 Task: Search one way flight ticket for 3 adults, 3 children in premium economy from Fort Leonard Wood/waynesville: Waynesville-st. Robert Regional Airport (forney Field) to Springfield: Abraham Lincoln Capital Airport on 5-2-2023. Choice of flights is Sun country airlines. Number of bags: 1 carry on bag. Price is upto 74000. Outbound departure time preference is 20:00.
Action: Mouse moved to (299, 252)
Screenshot: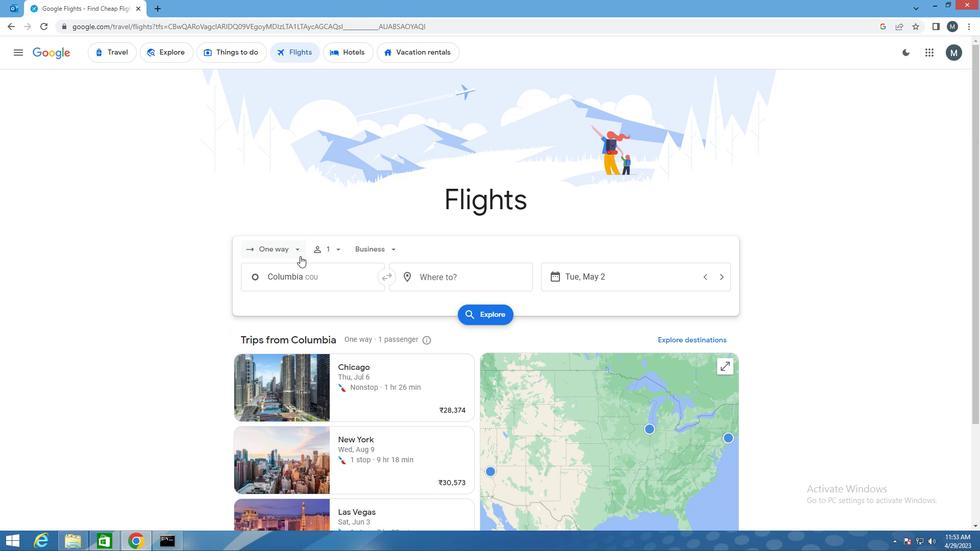 
Action: Mouse pressed left at (299, 252)
Screenshot: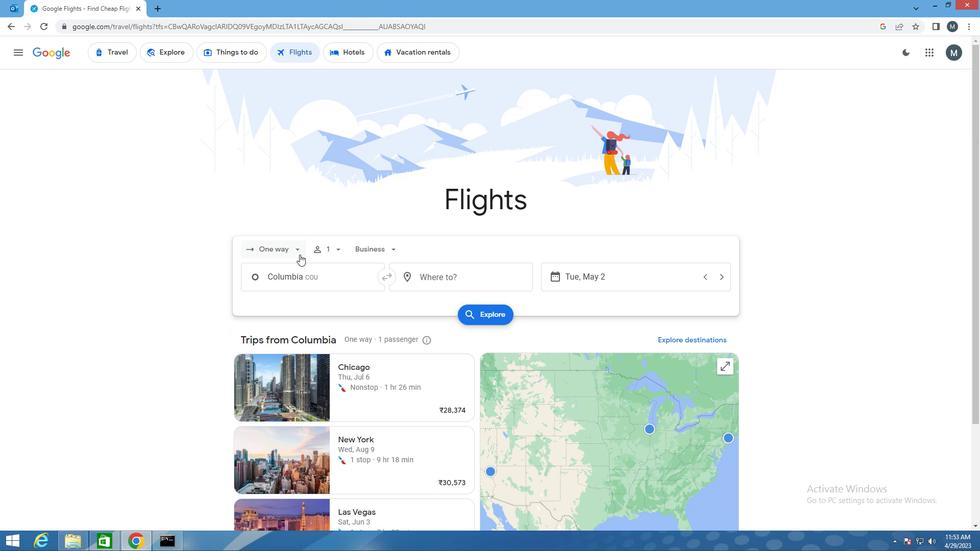
Action: Mouse moved to (299, 292)
Screenshot: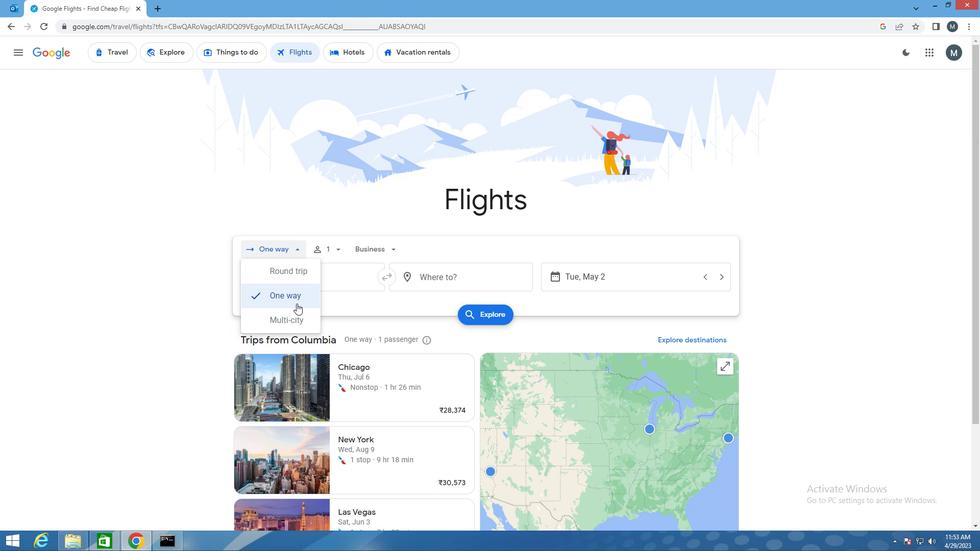 
Action: Mouse pressed left at (299, 292)
Screenshot: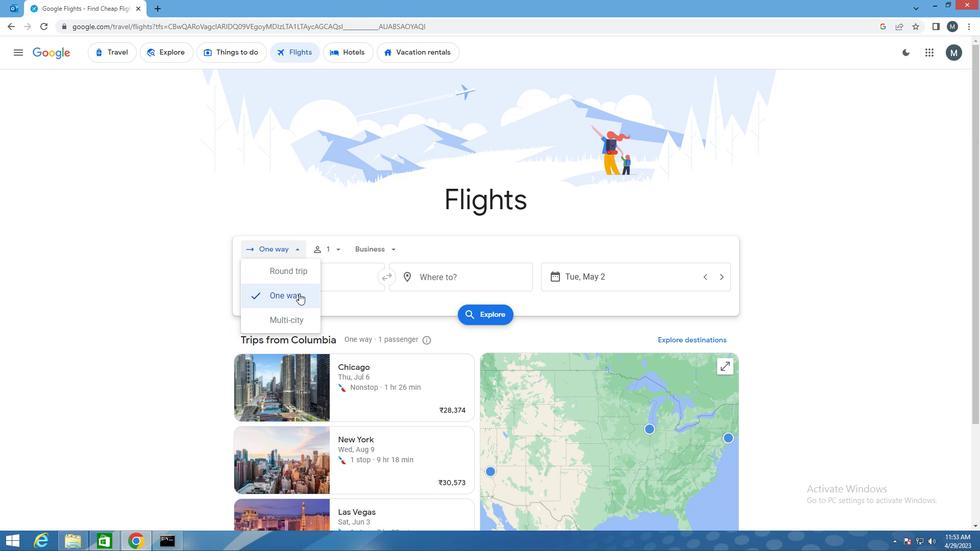 
Action: Mouse moved to (328, 254)
Screenshot: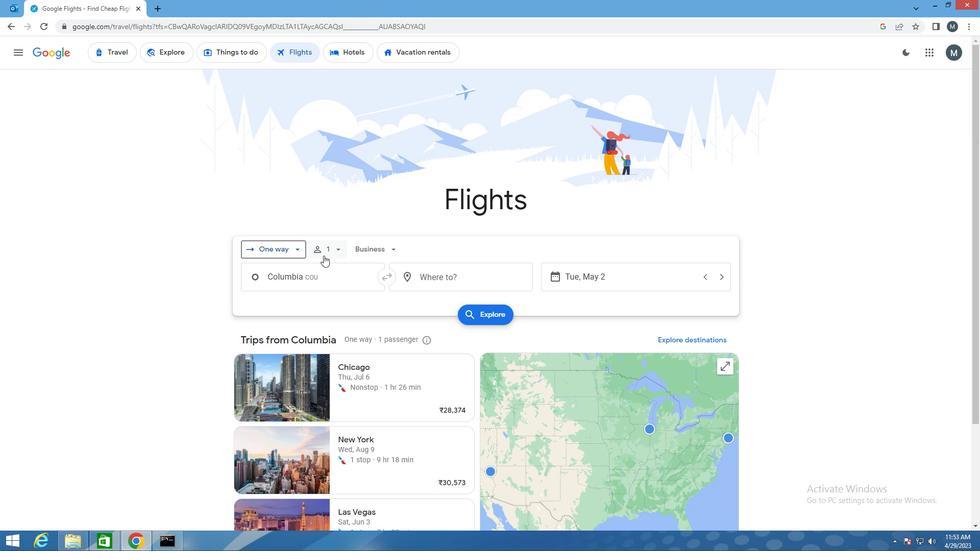 
Action: Mouse pressed left at (328, 254)
Screenshot: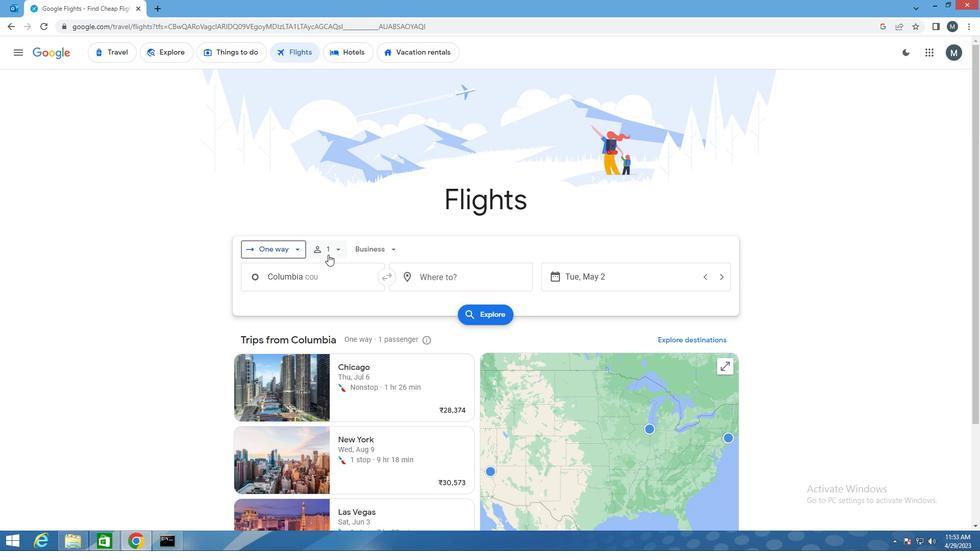 
Action: Mouse moved to (416, 274)
Screenshot: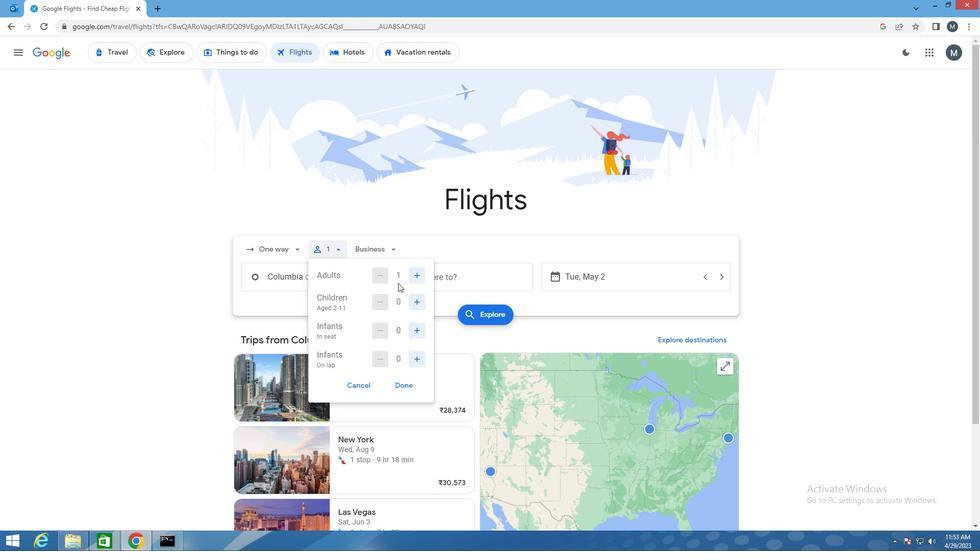 
Action: Mouse pressed left at (416, 274)
Screenshot: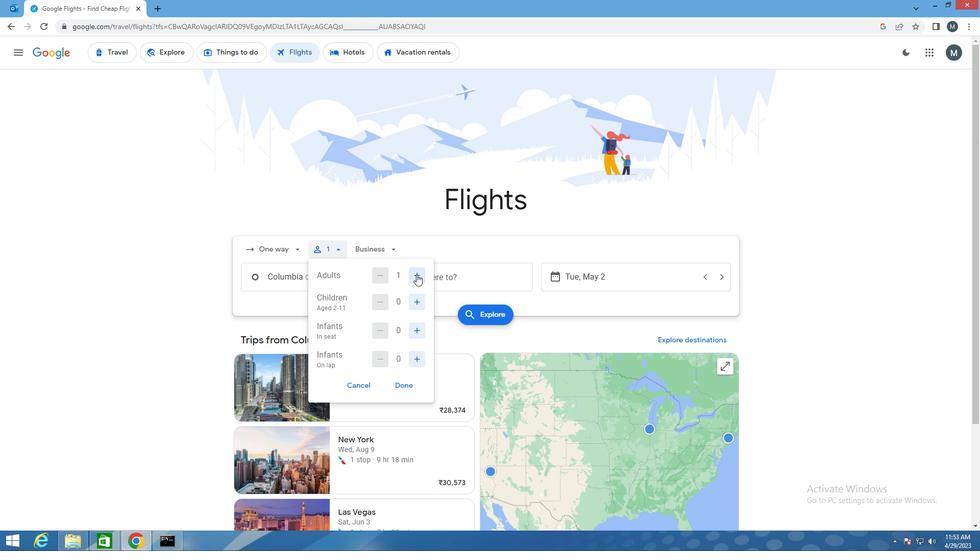 
Action: Mouse pressed left at (416, 274)
Screenshot: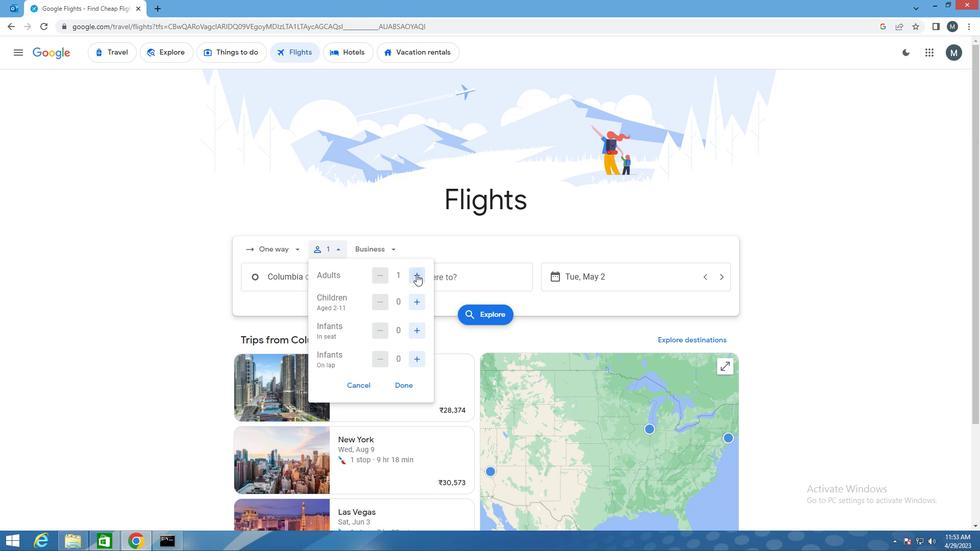 
Action: Mouse moved to (416, 303)
Screenshot: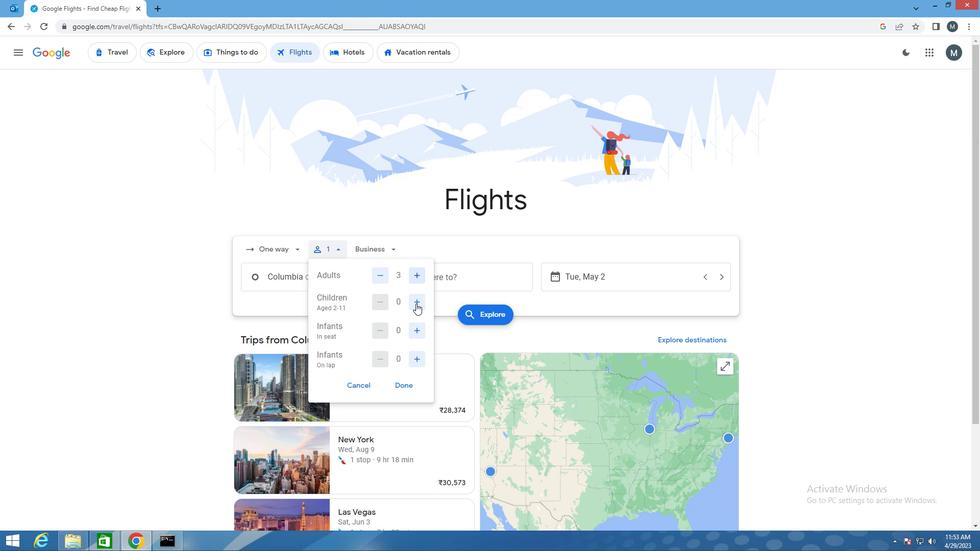 
Action: Mouse pressed left at (416, 303)
Screenshot: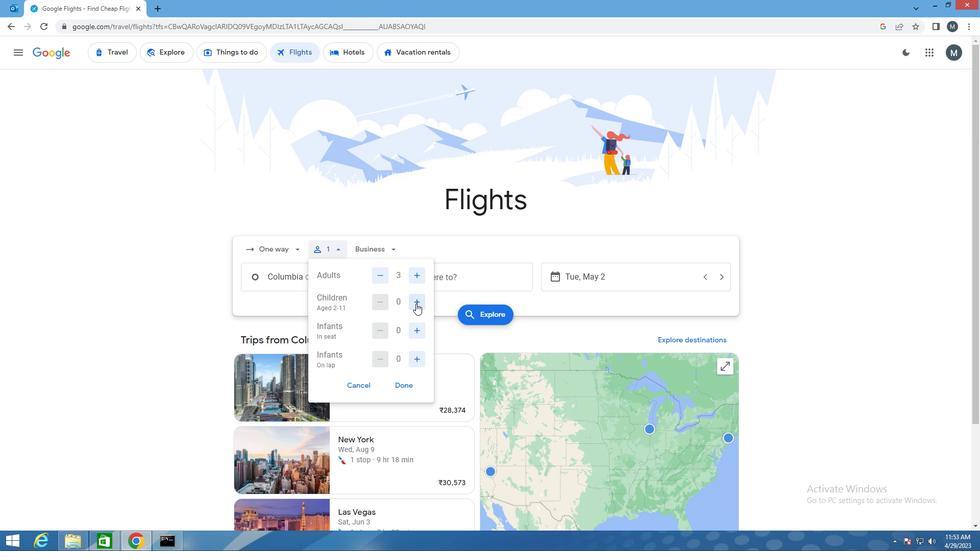
Action: Mouse pressed left at (416, 303)
Screenshot: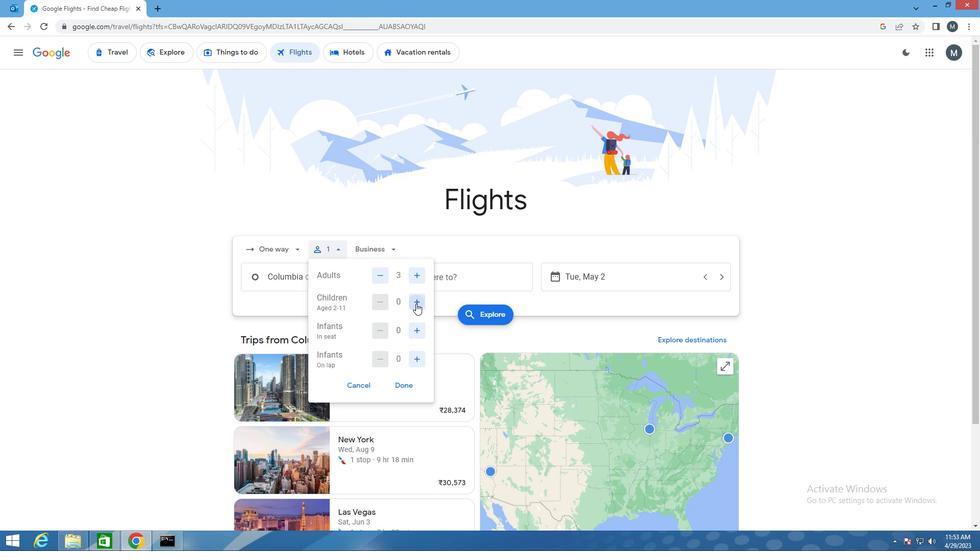 
Action: Mouse pressed left at (416, 303)
Screenshot: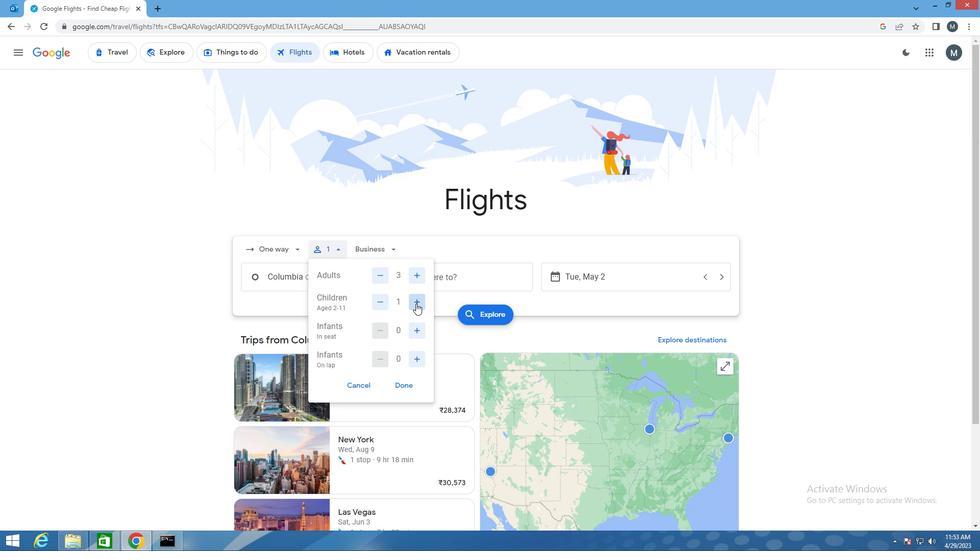 
Action: Mouse moved to (408, 384)
Screenshot: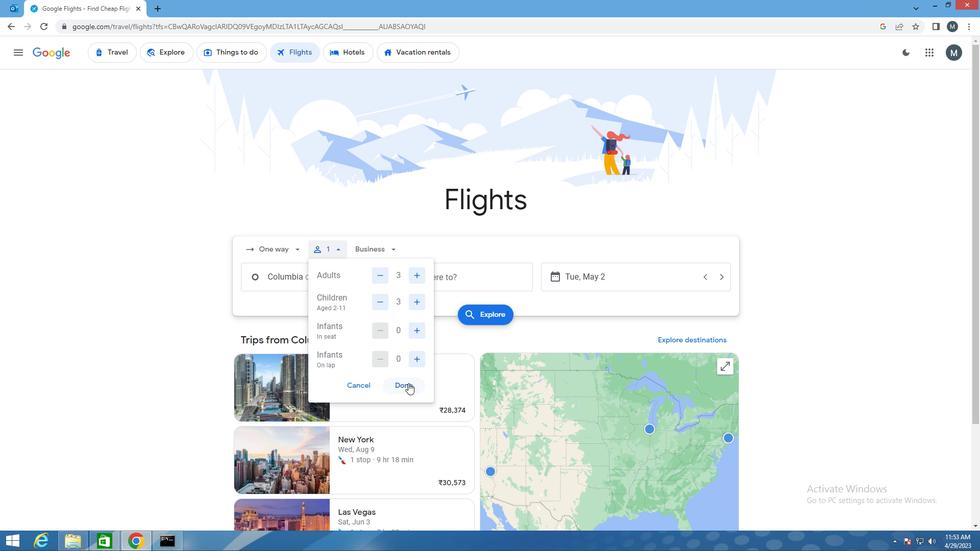 
Action: Mouse pressed left at (408, 384)
Screenshot: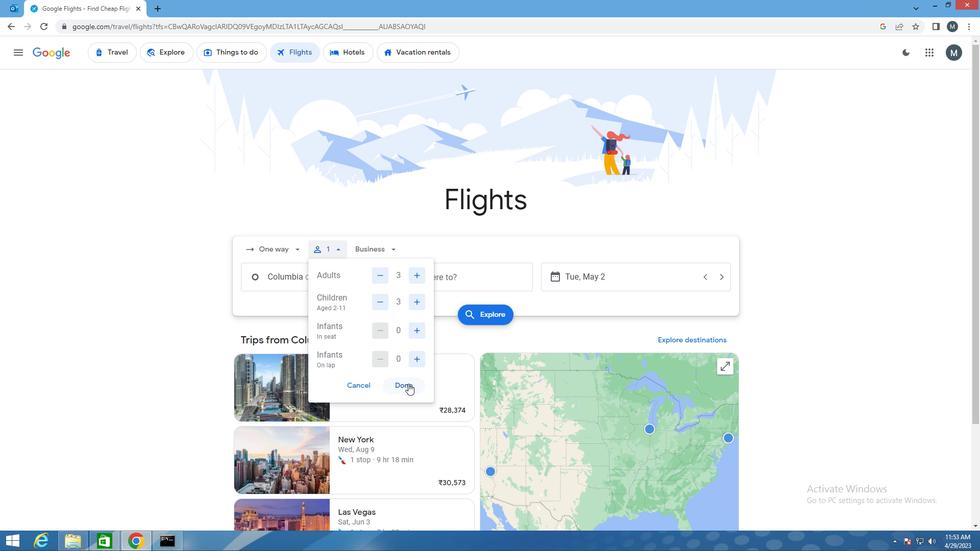 
Action: Mouse moved to (382, 257)
Screenshot: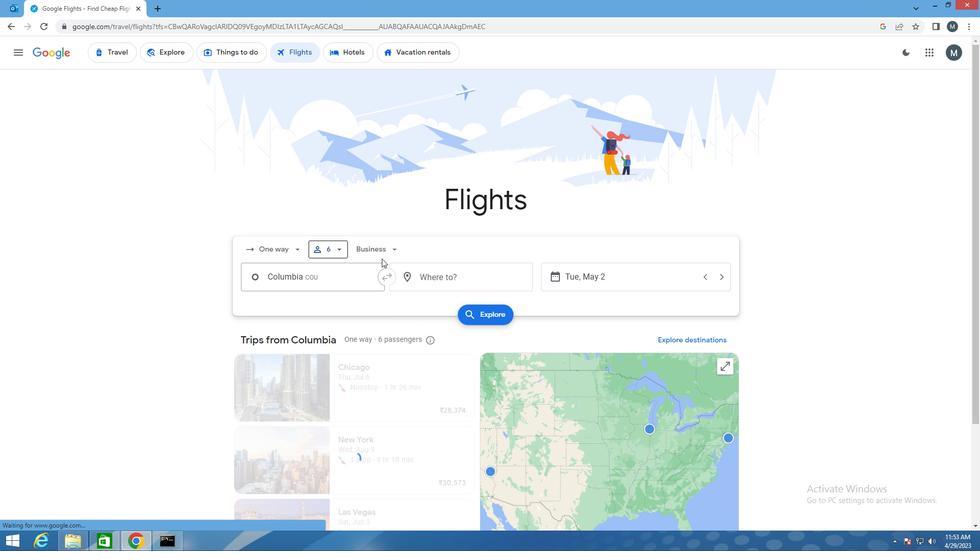 
Action: Mouse pressed left at (382, 257)
Screenshot: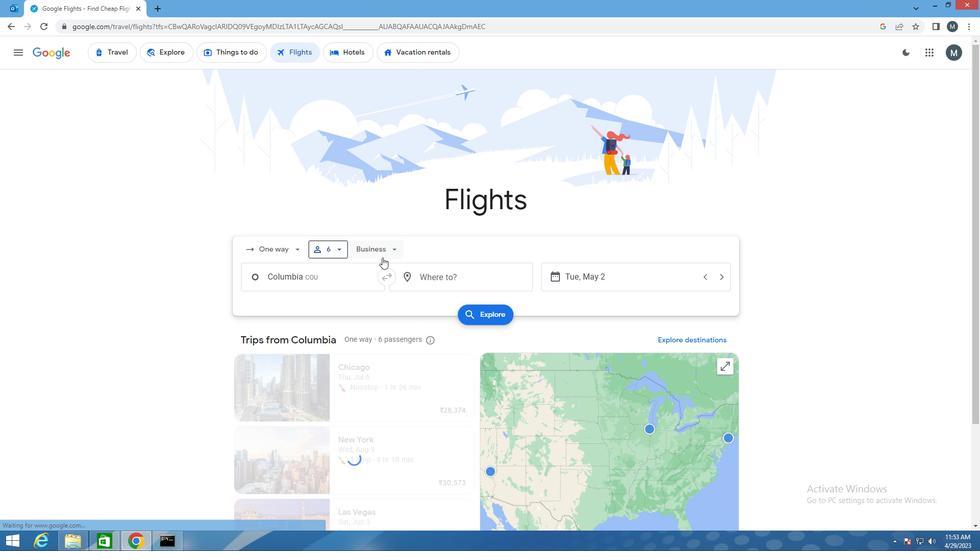 
Action: Mouse moved to (397, 293)
Screenshot: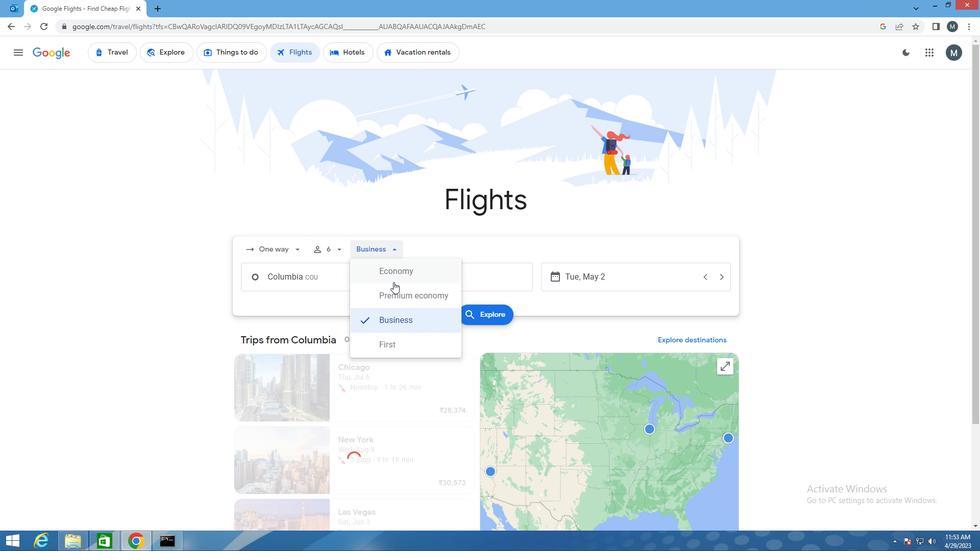 
Action: Mouse pressed left at (397, 293)
Screenshot: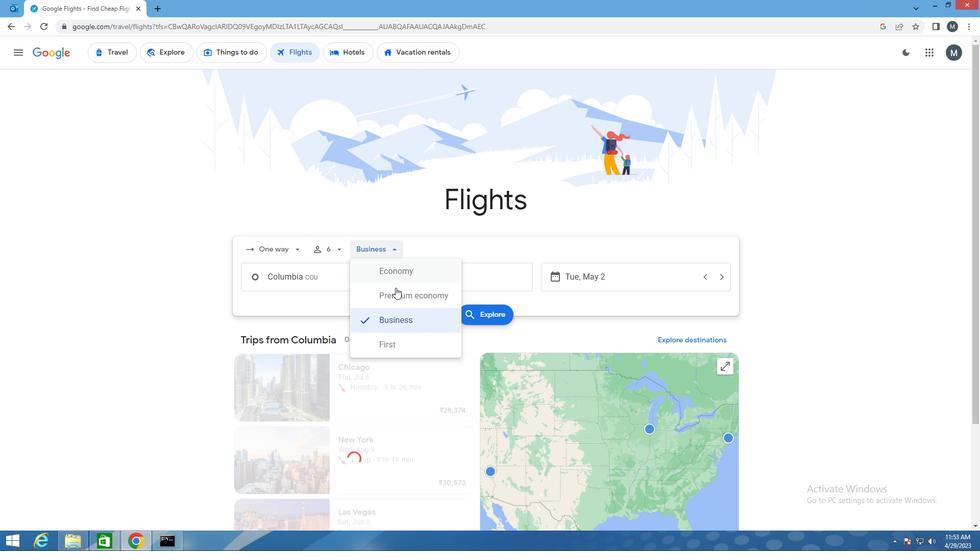 
Action: Mouse moved to (302, 273)
Screenshot: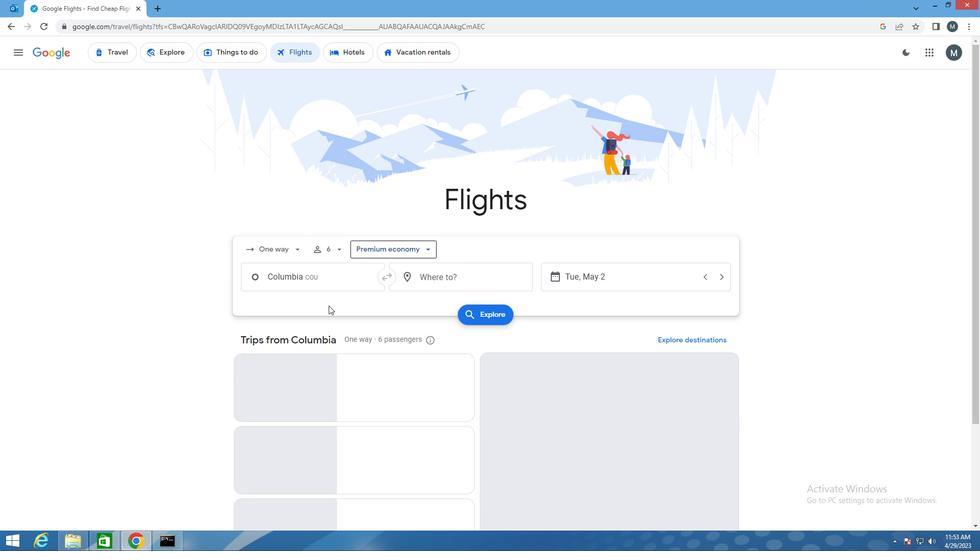 
Action: Mouse pressed left at (302, 273)
Screenshot: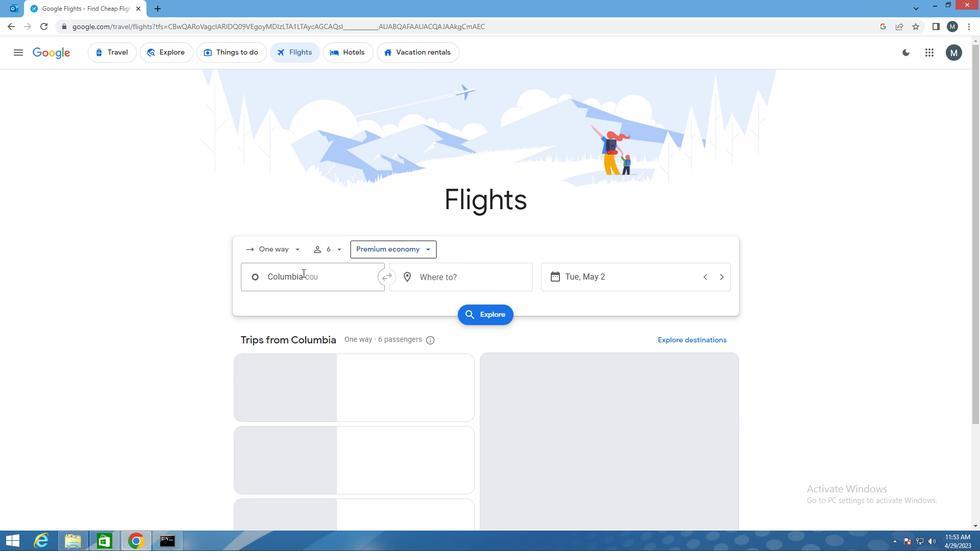 
Action: Mouse moved to (302, 273)
Screenshot: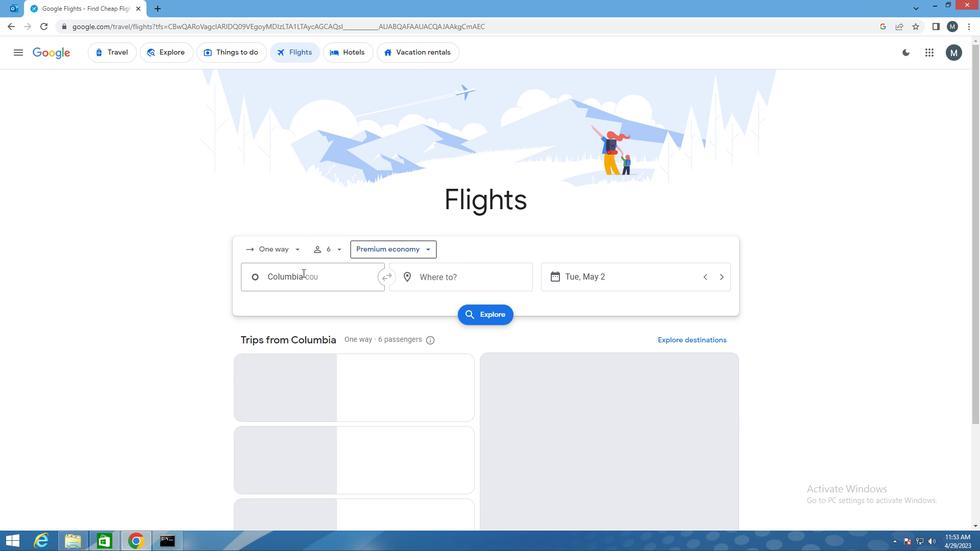 
Action: Key pressed <Key.shift>FORT<Key.space><Key.shift>LEONARD<Key.space><Key.shift>R<Key.backspace>WOO
Screenshot: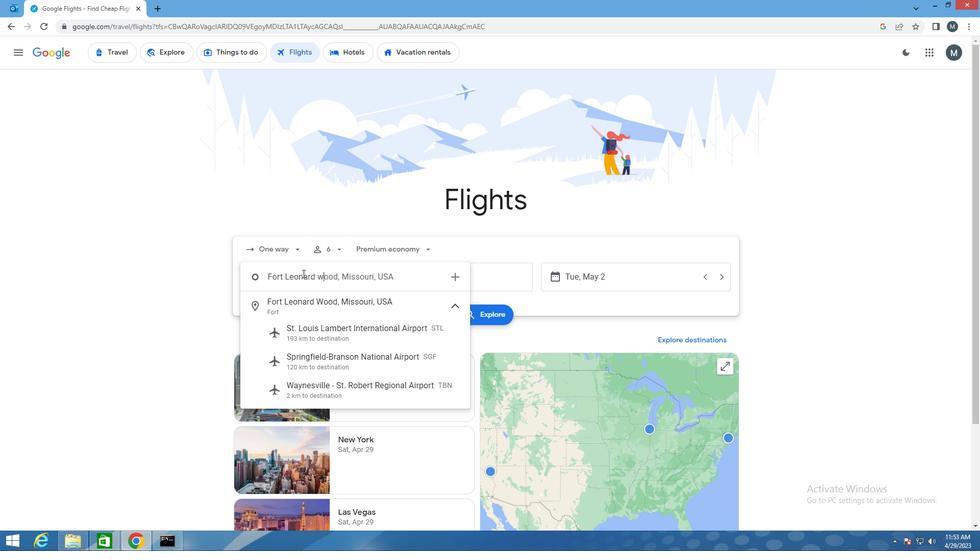 
Action: Mouse moved to (377, 390)
Screenshot: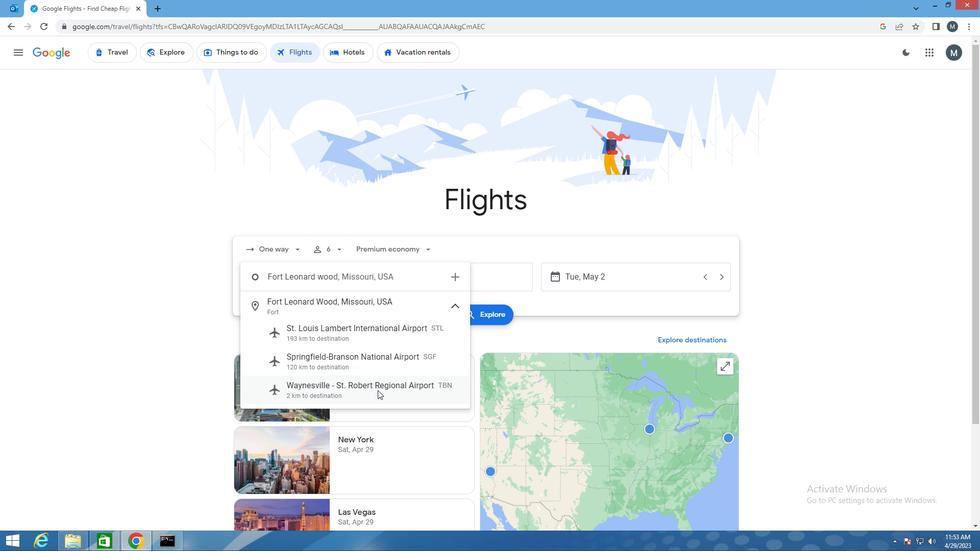 
Action: Mouse pressed left at (377, 390)
Screenshot: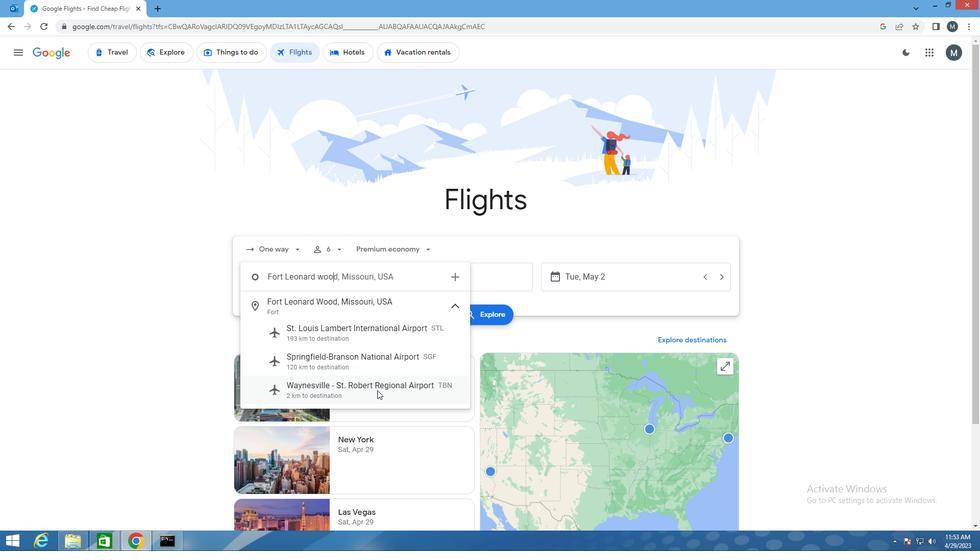 
Action: Mouse moved to (461, 279)
Screenshot: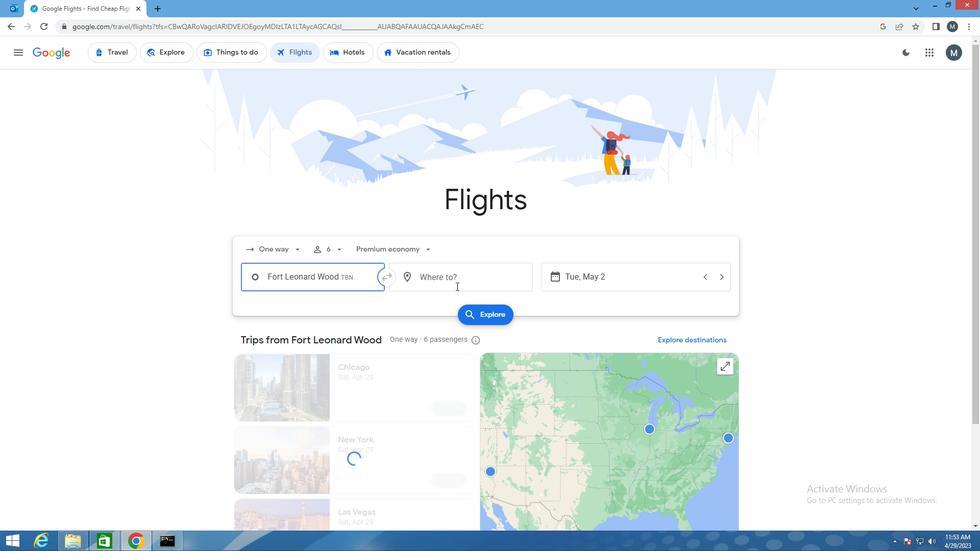 
Action: Mouse pressed left at (461, 279)
Screenshot: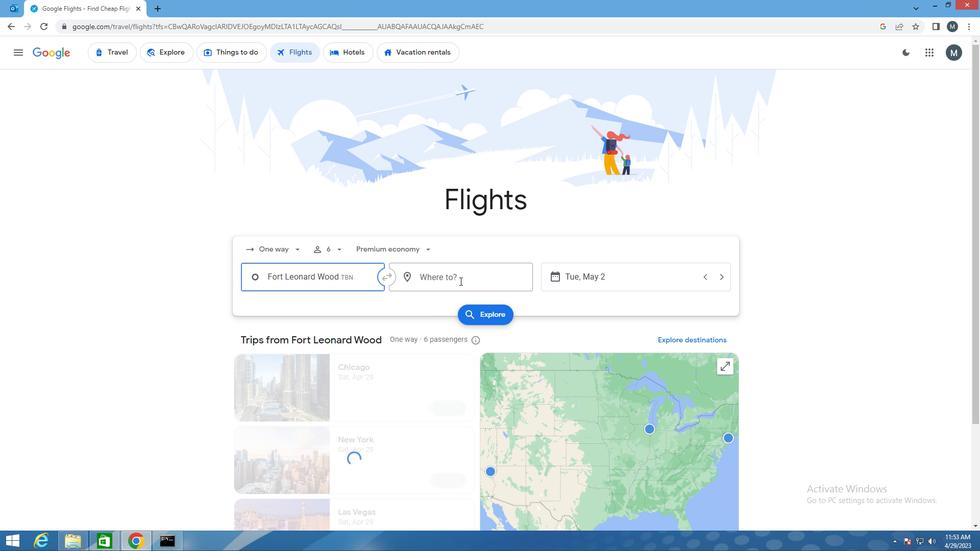 
Action: Mouse moved to (492, 282)
Screenshot: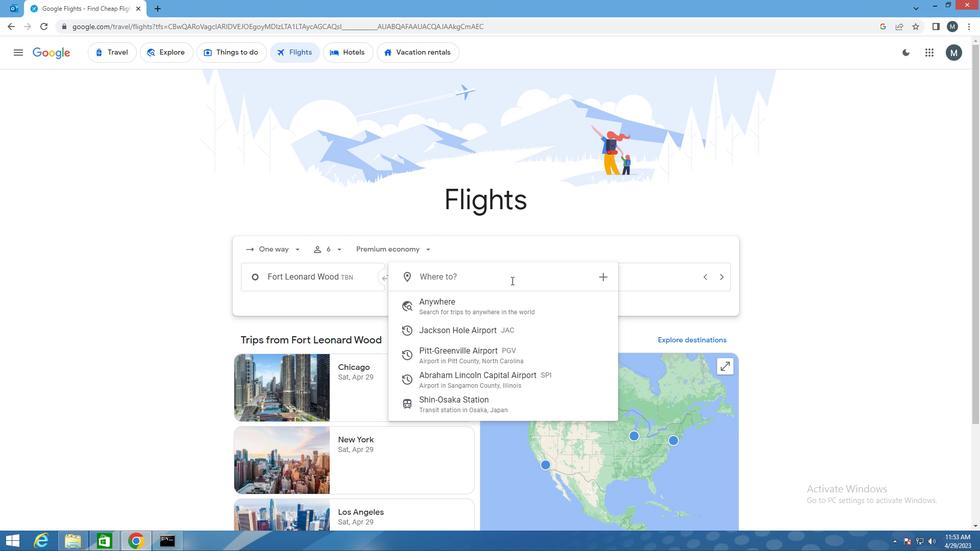 
Action: Key pressed P<Key.backspace>ABR
Screenshot: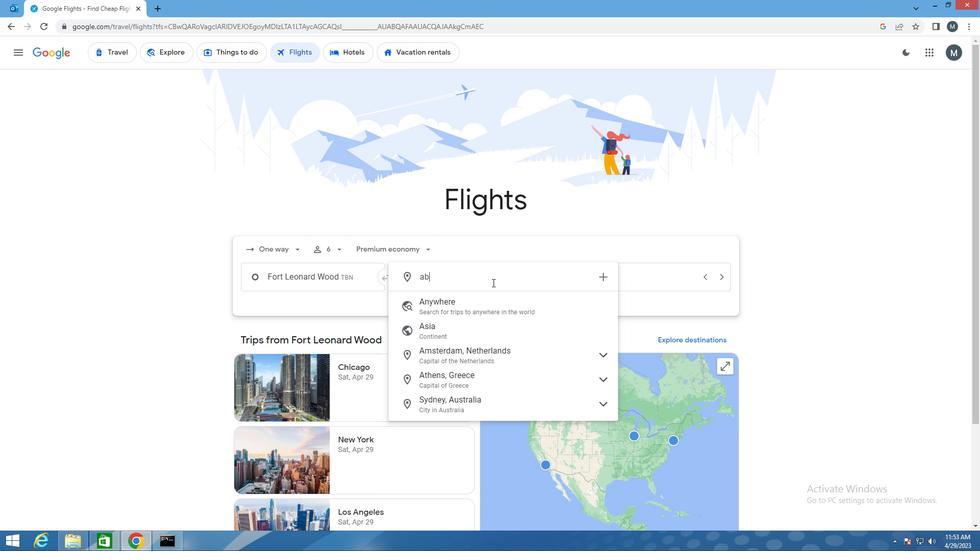 
Action: Mouse moved to (514, 401)
Screenshot: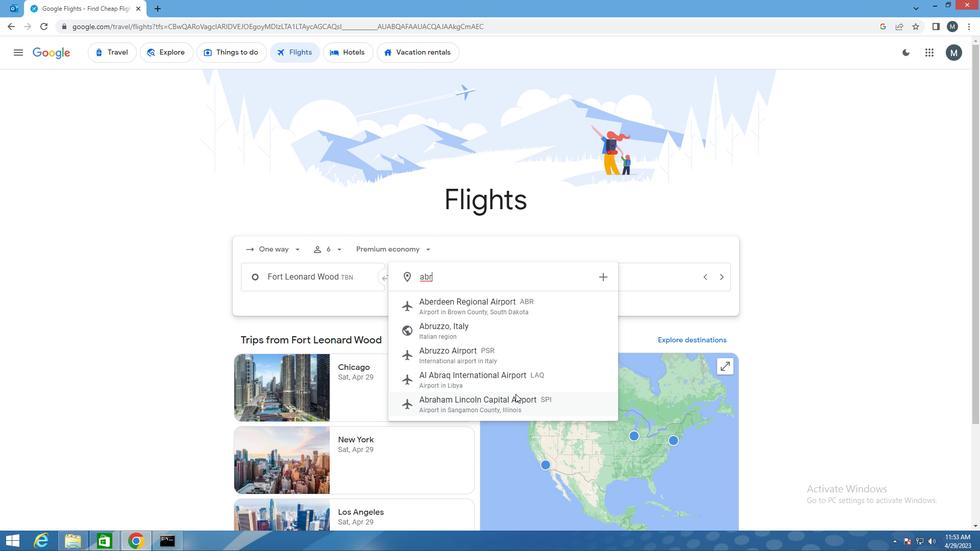
Action: Mouse pressed left at (514, 401)
Screenshot: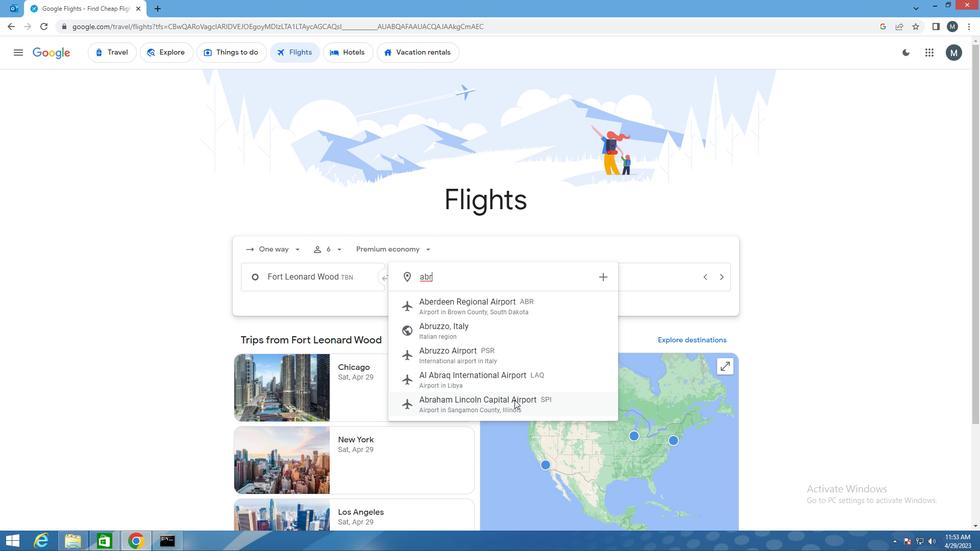 
Action: Mouse moved to (617, 280)
Screenshot: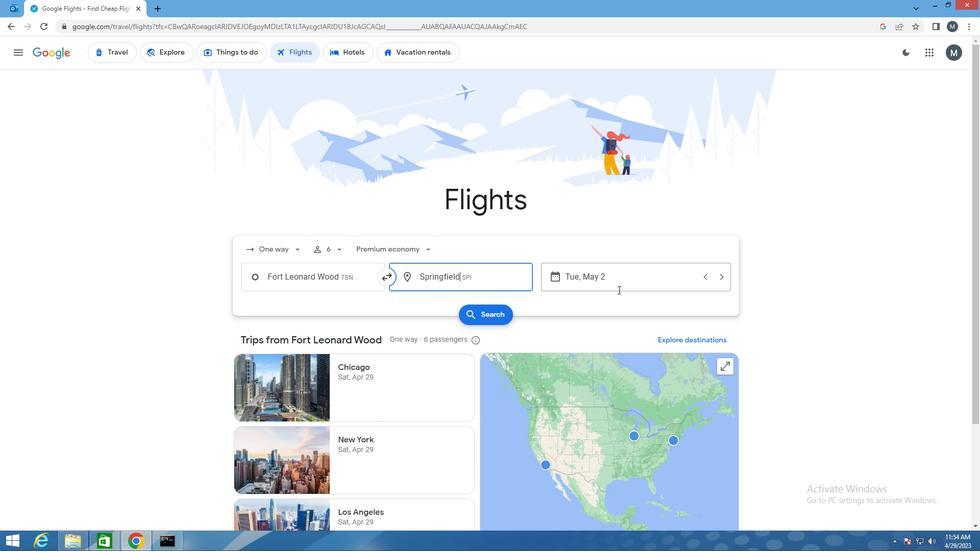 
Action: Mouse pressed left at (617, 280)
Screenshot: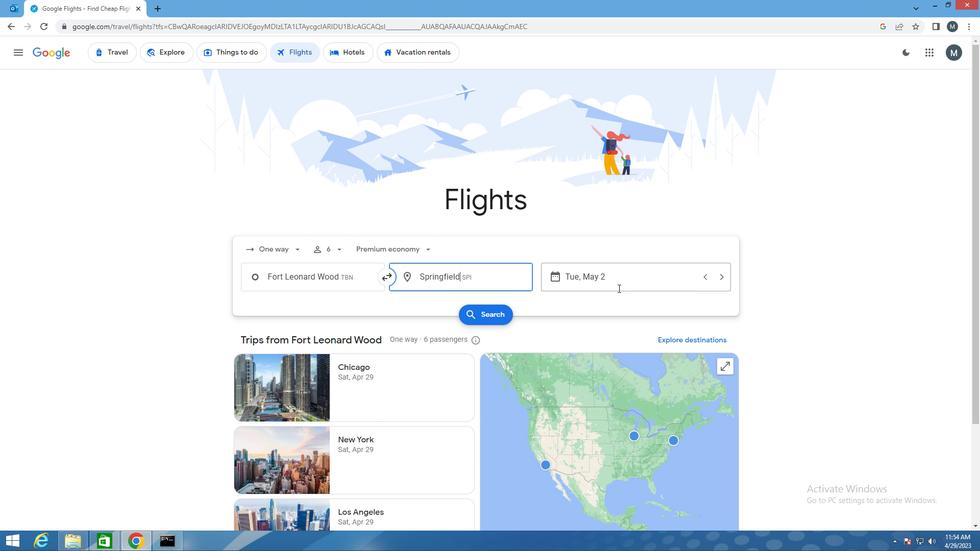 
Action: Mouse moved to (607, 342)
Screenshot: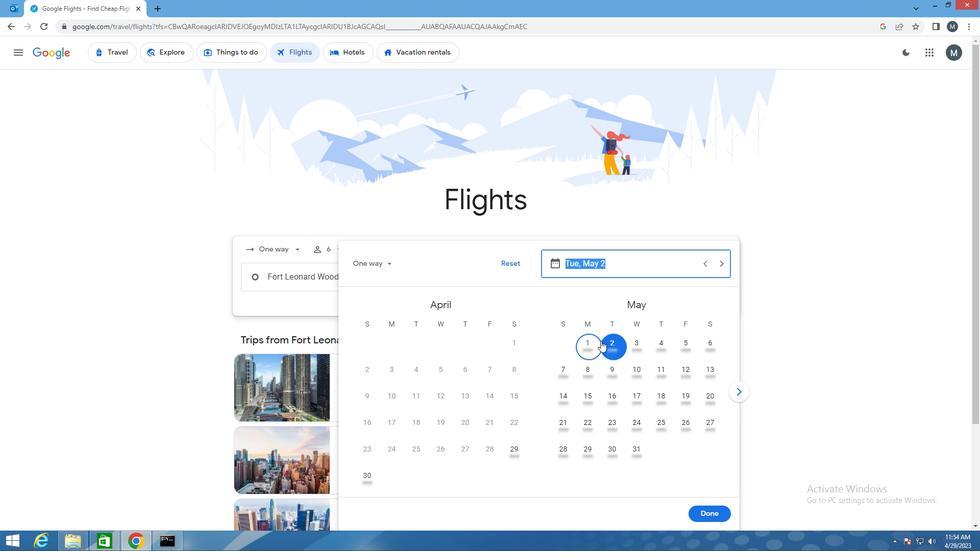 
Action: Mouse pressed left at (607, 342)
Screenshot: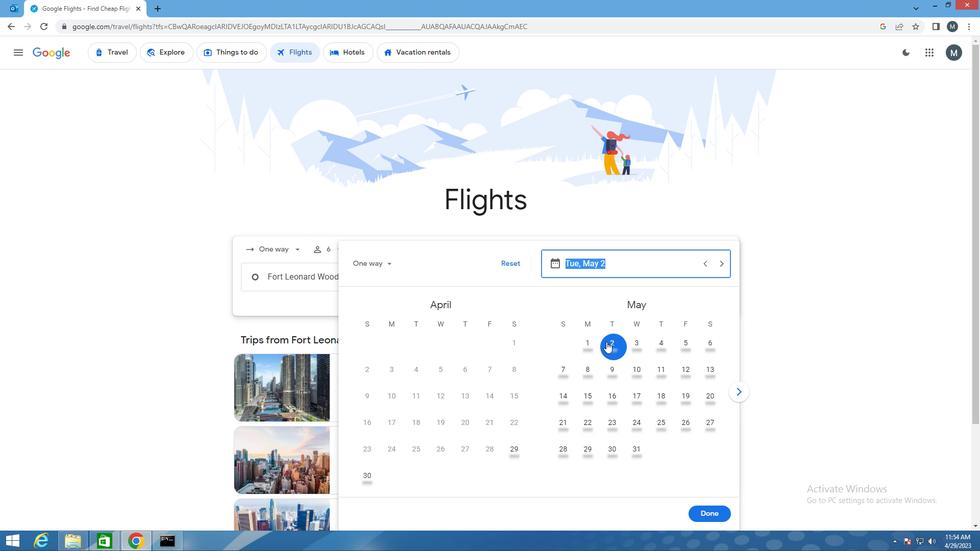 
Action: Mouse moved to (708, 516)
Screenshot: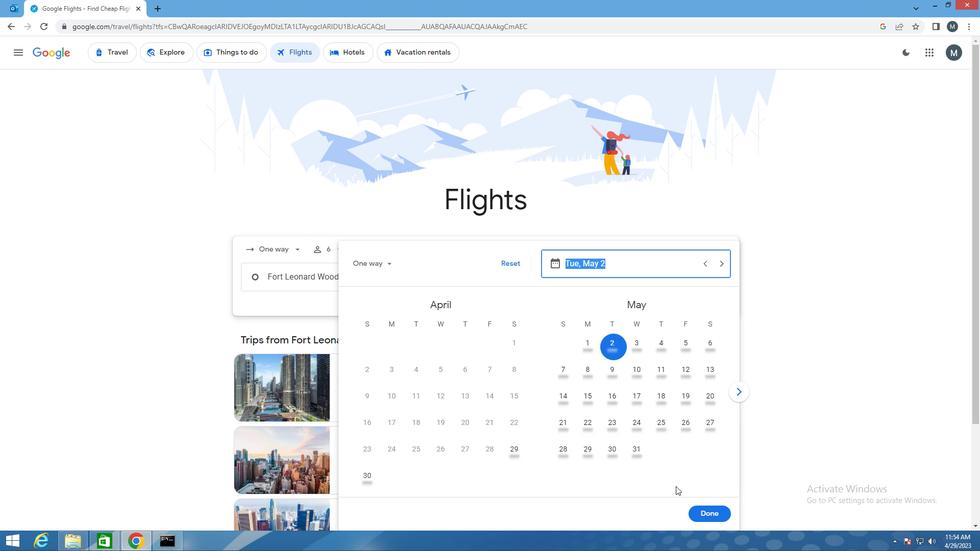 
Action: Mouse pressed left at (708, 516)
Screenshot: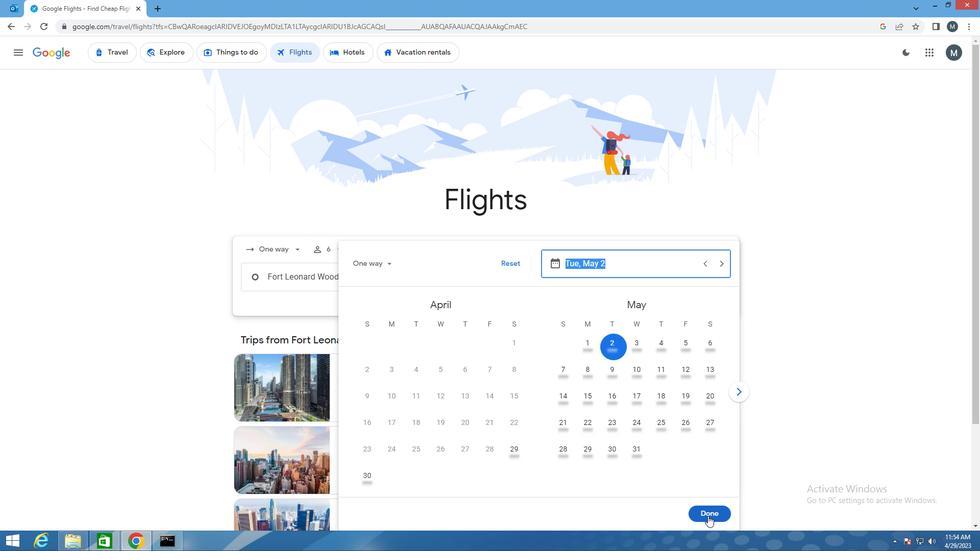 
Action: Mouse moved to (467, 314)
Screenshot: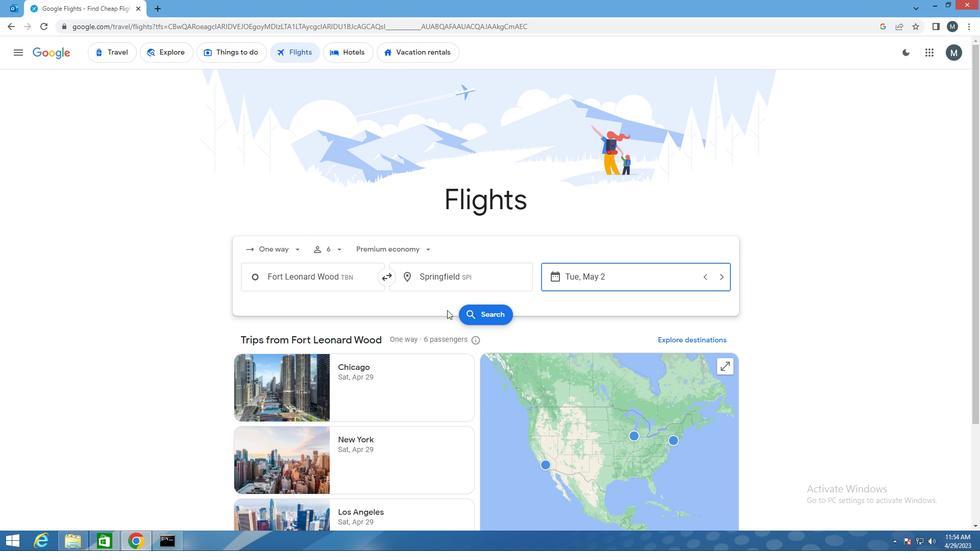
Action: Mouse pressed left at (467, 314)
Screenshot: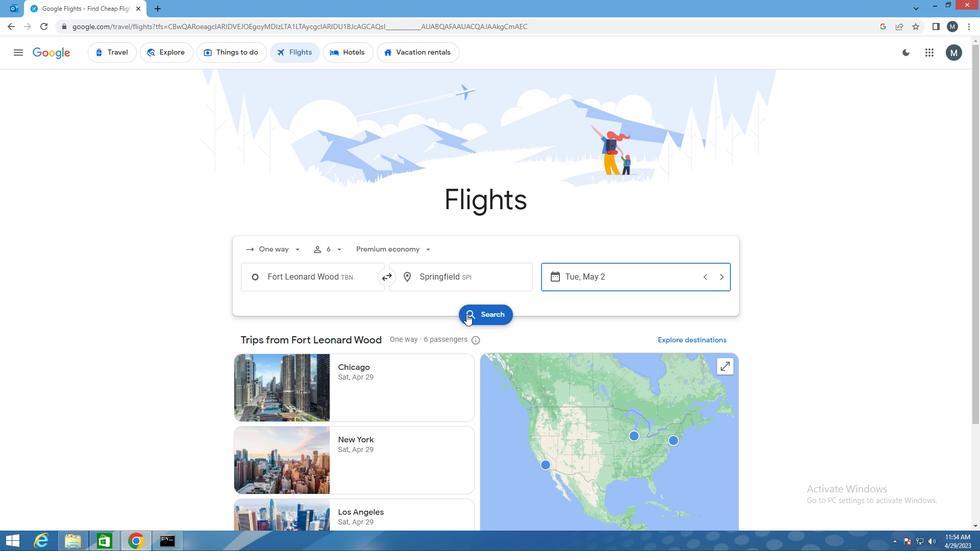 
Action: Mouse moved to (269, 142)
Screenshot: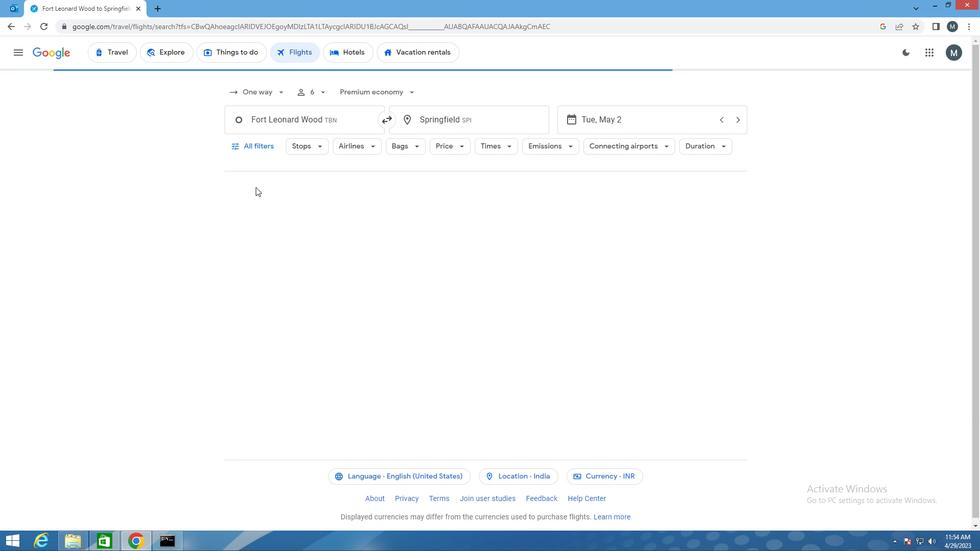 
Action: Mouse pressed left at (269, 142)
Screenshot: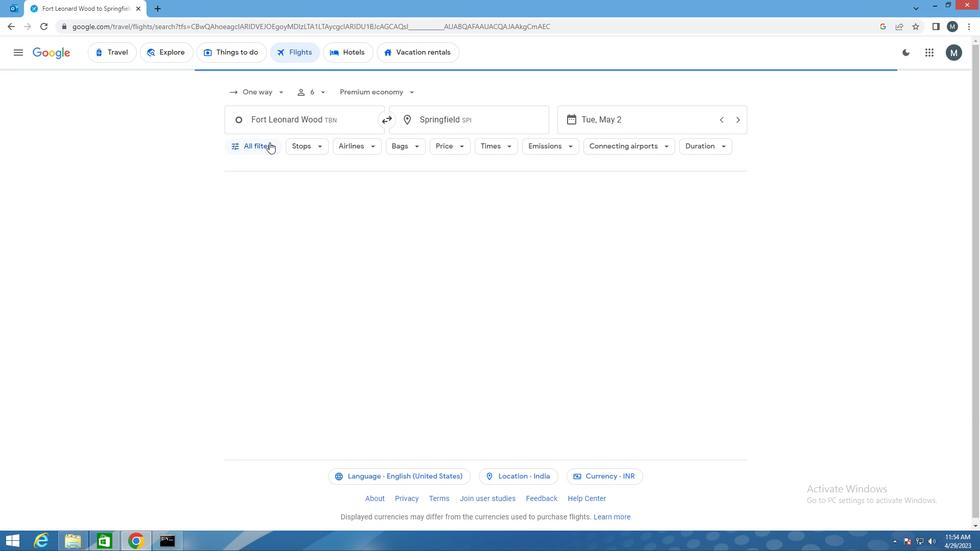 
Action: Mouse moved to (378, 371)
Screenshot: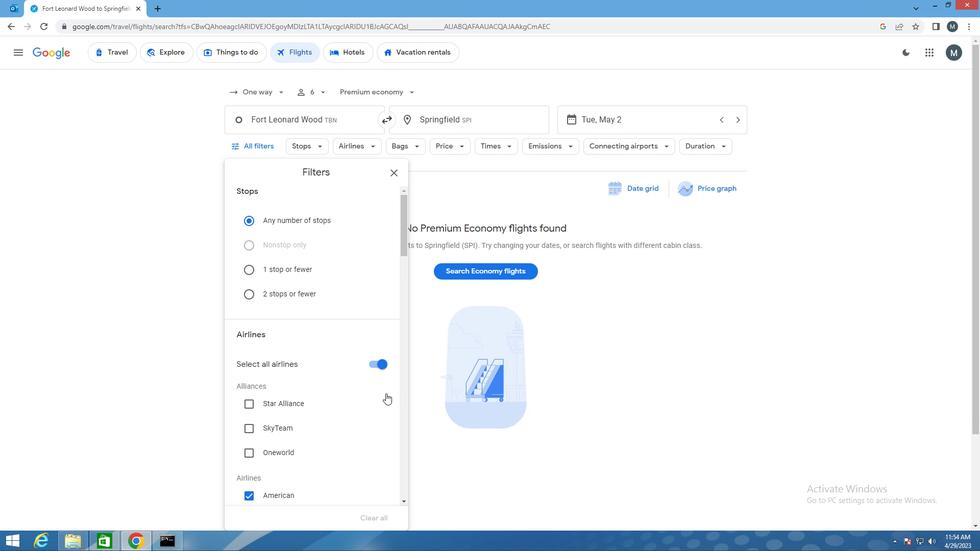 
Action: Mouse pressed left at (378, 371)
Screenshot: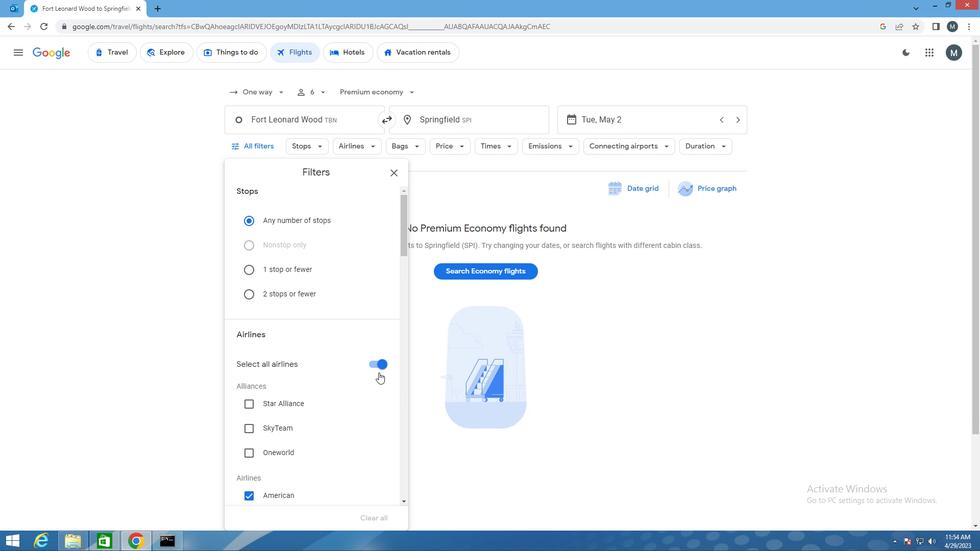 
Action: Mouse moved to (302, 354)
Screenshot: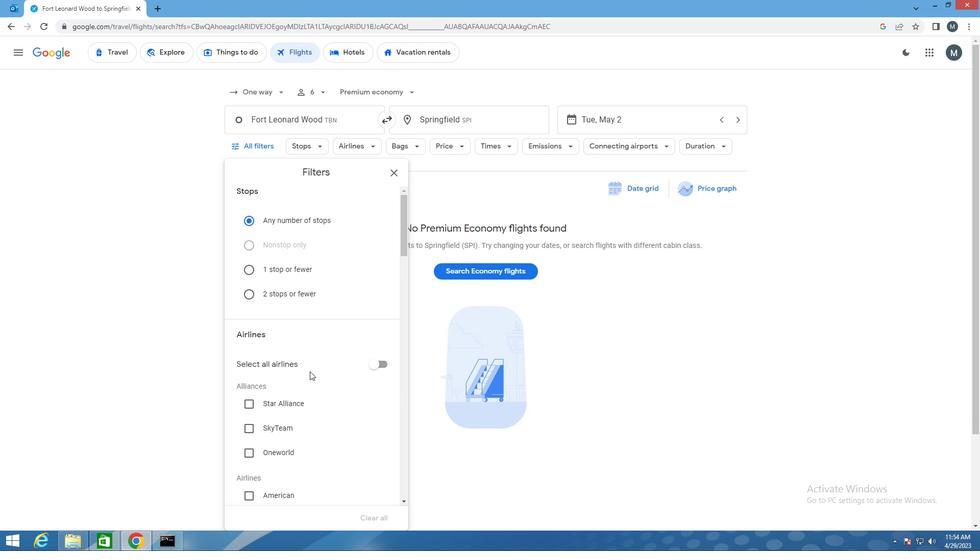 
Action: Mouse scrolled (302, 354) with delta (0, 0)
Screenshot: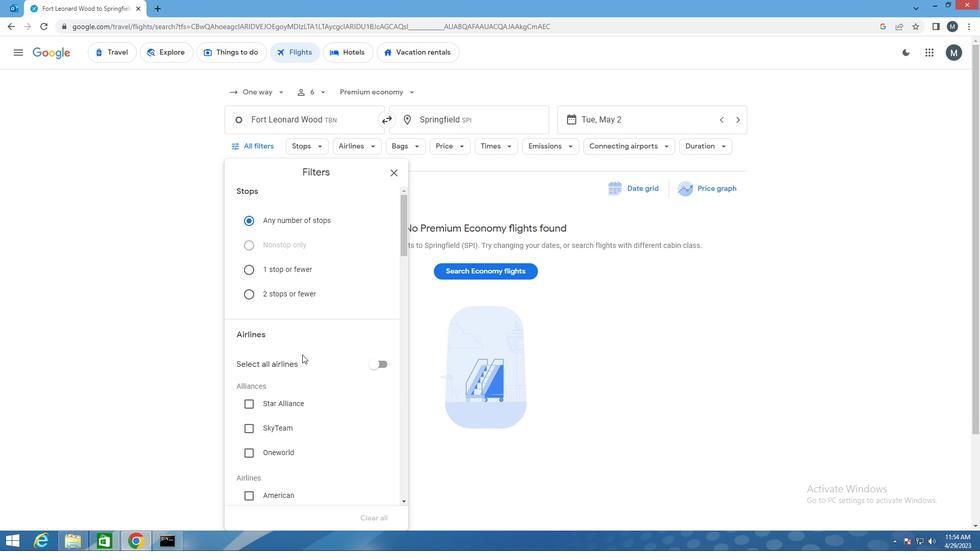 
Action: Mouse moved to (301, 354)
Screenshot: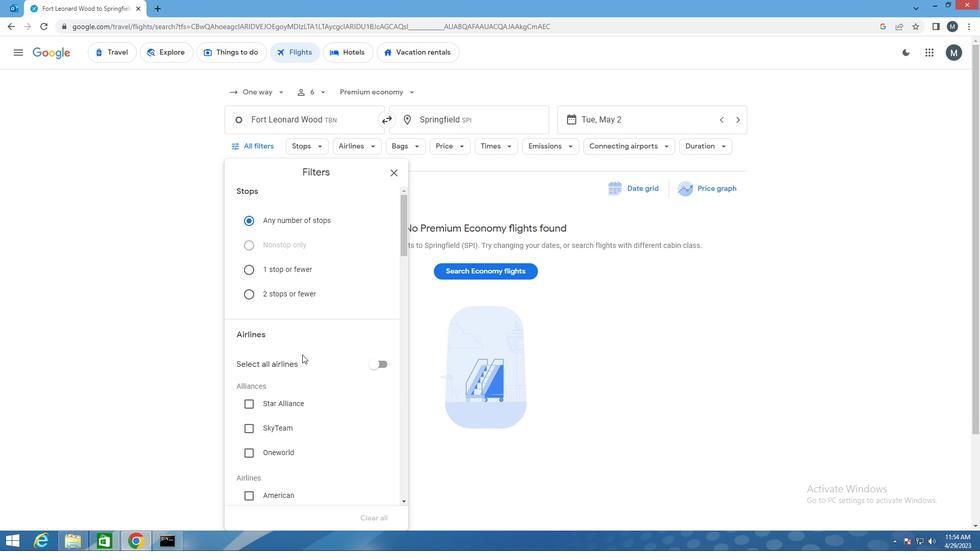 
Action: Mouse scrolled (301, 353) with delta (0, 0)
Screenshot: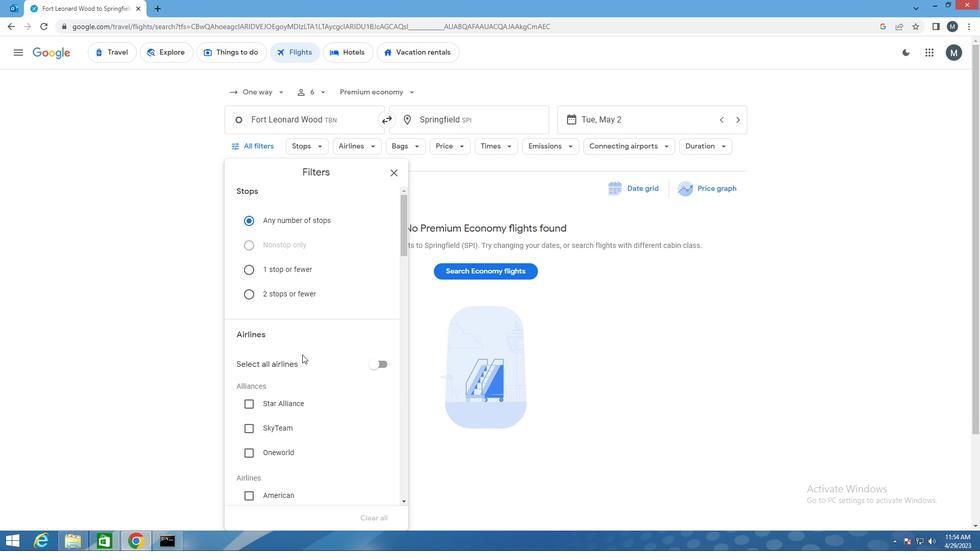 
Action: Mouse moved to (303, 370)
Screenshot: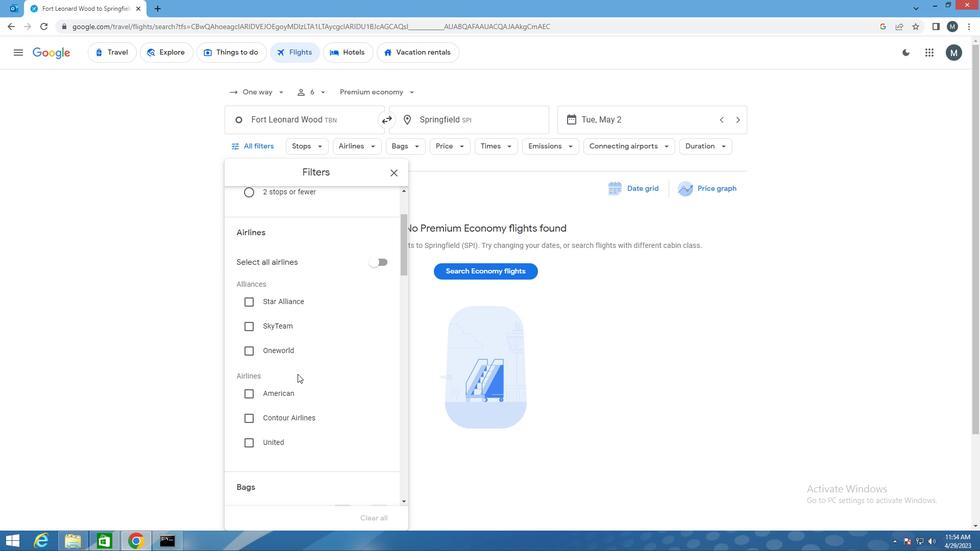 
Action: Mouse scrolled (303, 369) with delta (0, 0)
Screenshot: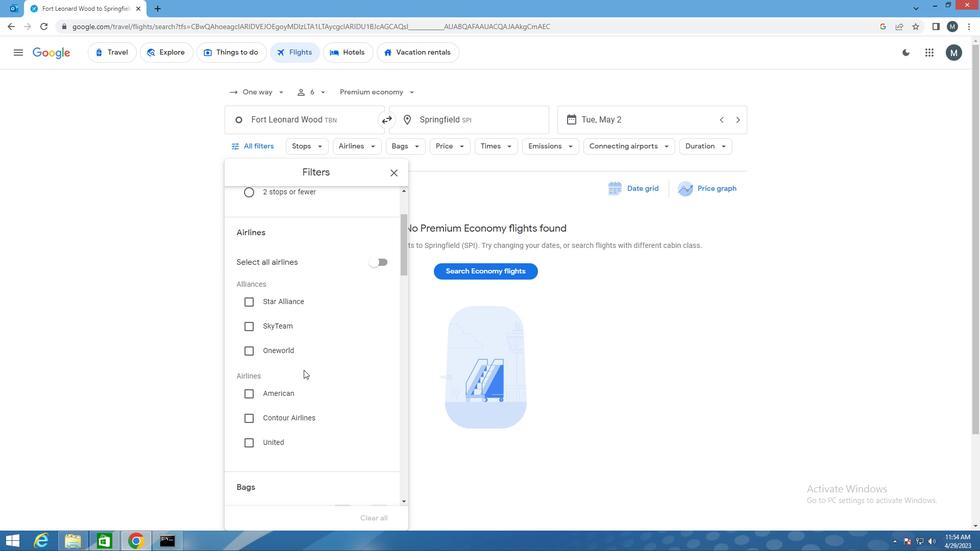 
Action: Mouse scrolled (303, 369) with delta (0, 0)
Screenshot: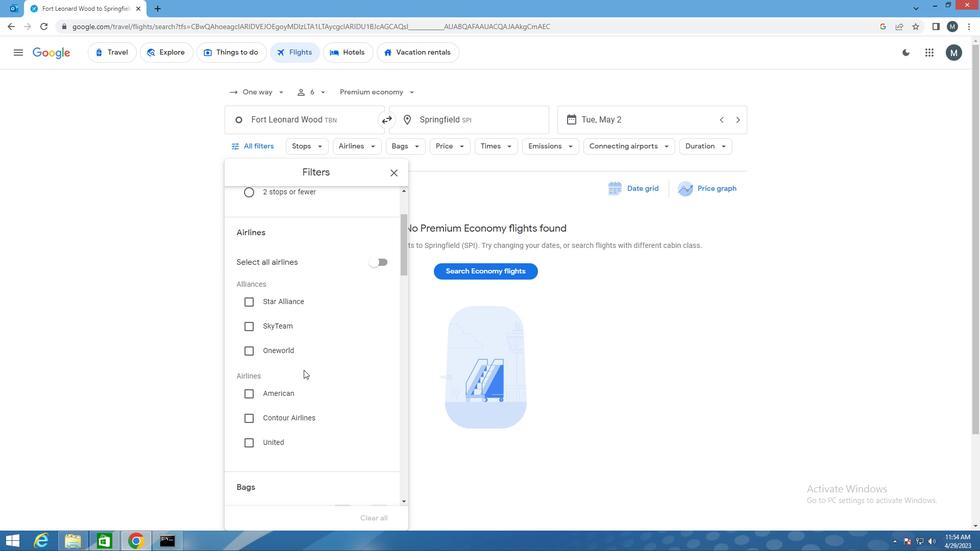 
Action: Mouse moved to (295, 367)
Screenshot: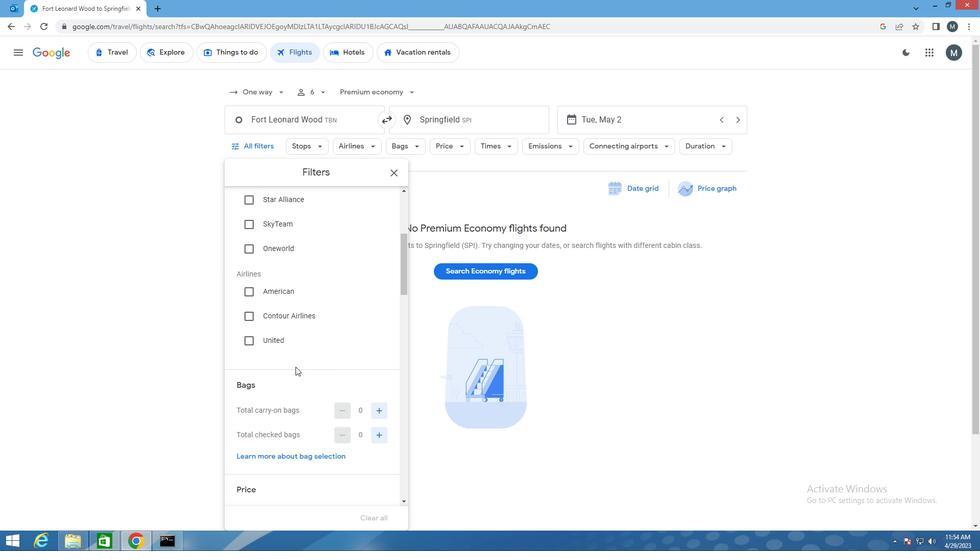 
Action: Mouse scrolled (295, 366) with delta (0, 0)
Screenshot: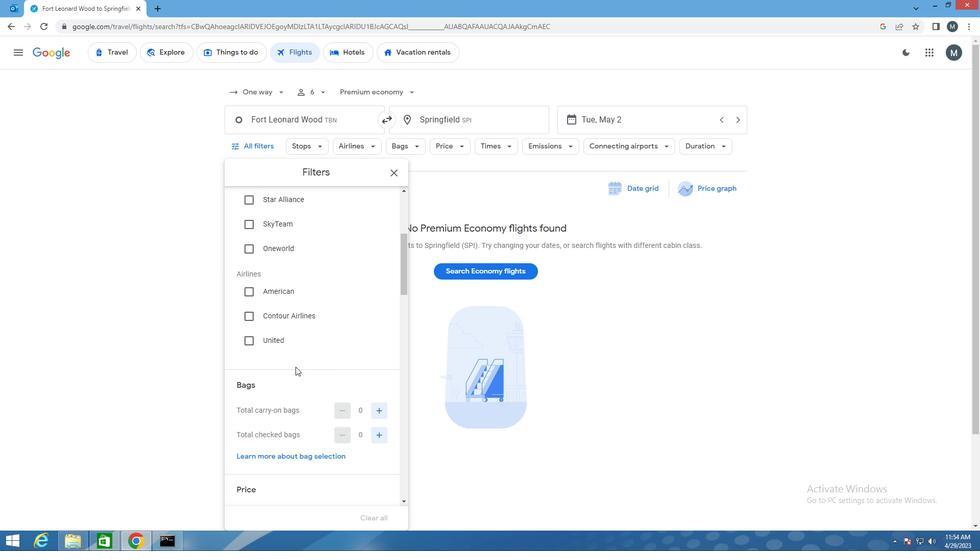 
Action: Mouse scrolled (295, 366) with delta (0, 0)
Screenshot: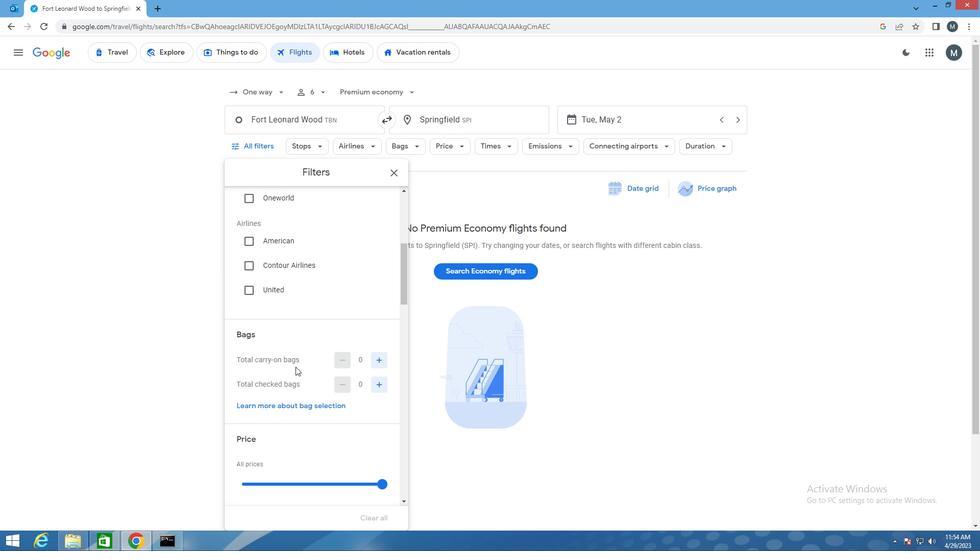 
Action: Mouse moved to (373, 308)
Screenshot: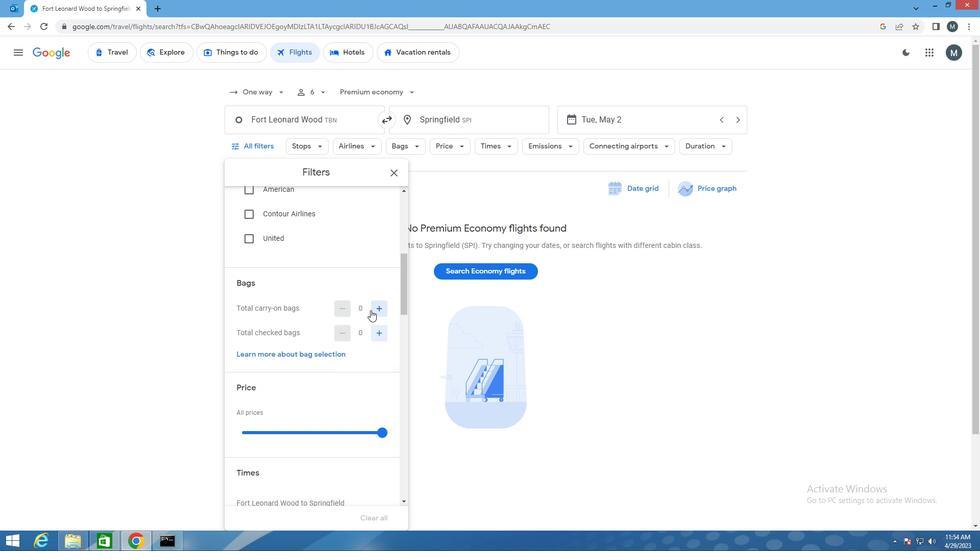 
Action: Mouse pressed left at (373, 308)
Screenshot: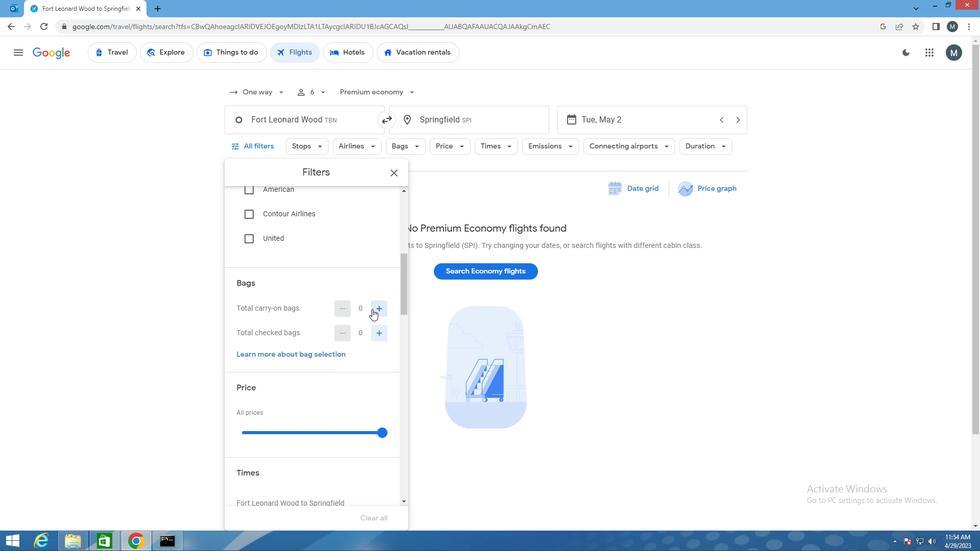 
Action: Mouse moved to (324, 310)
Screenshot: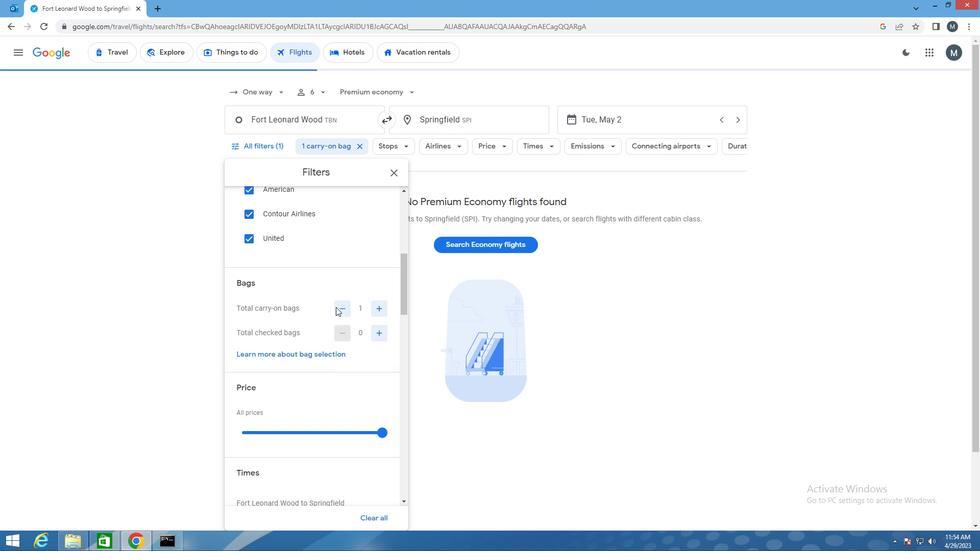 
Action: Mouse scrolled (324, 310) with delta (0, 0)
Screenshot: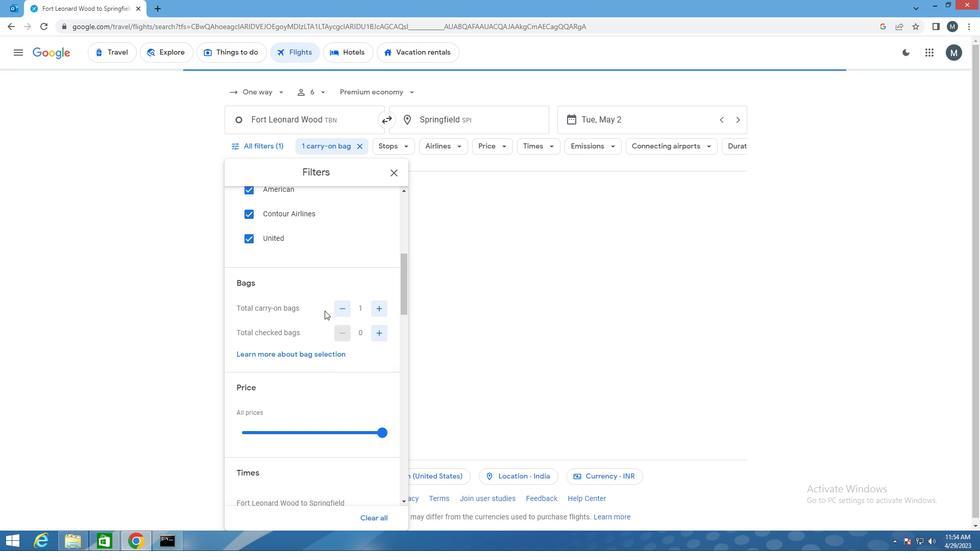 
Action: Mouse scrolled (324, 310) with delta (0, 0)
Screenshot: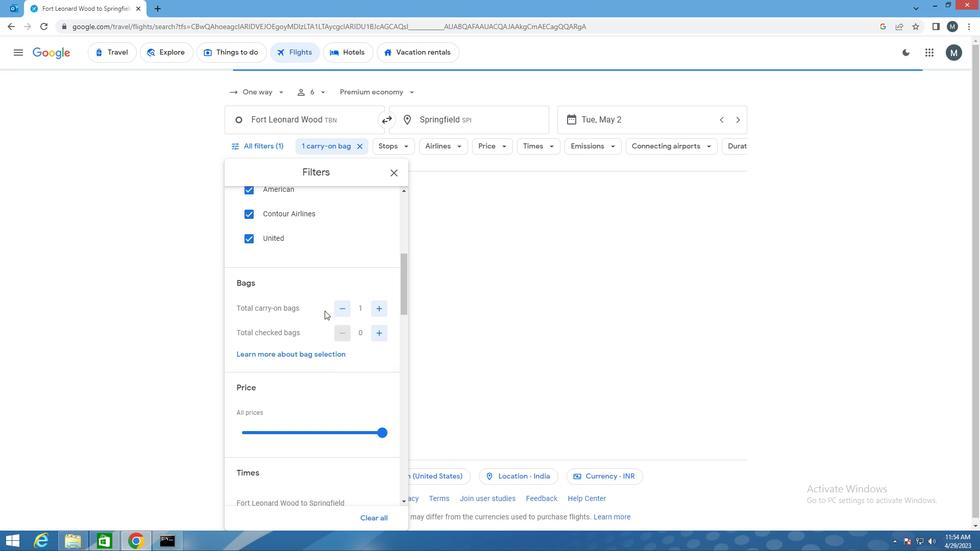 
Action: Mouse moved to (344, 328)
Screenshot: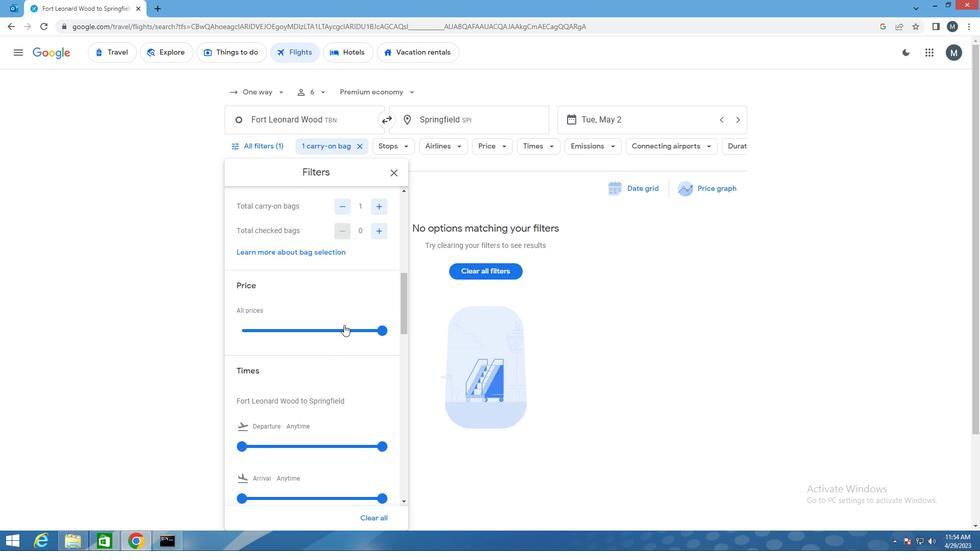 
Action: Mouse pressed left at (344, 328)
Screenshot: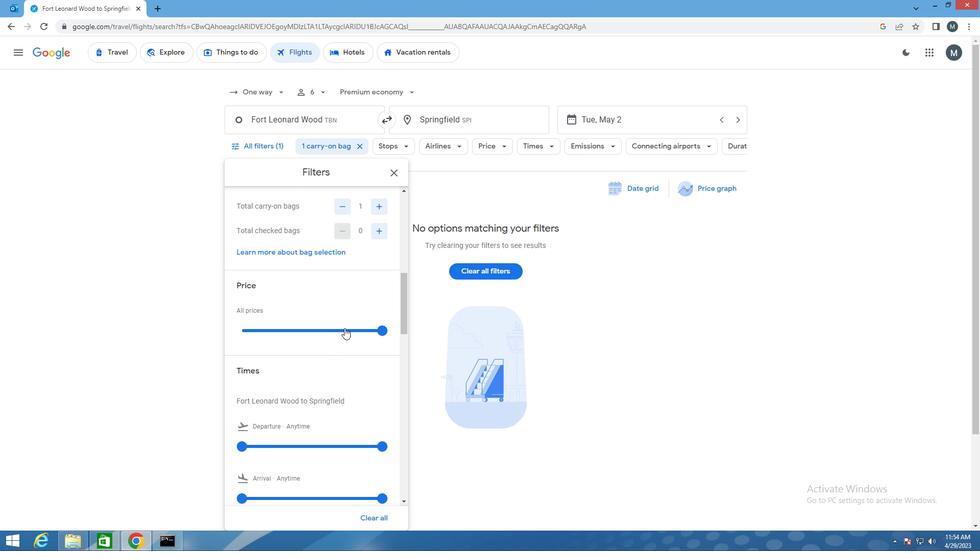 
Action: Mouse moved to (344, 329)
Screenshot: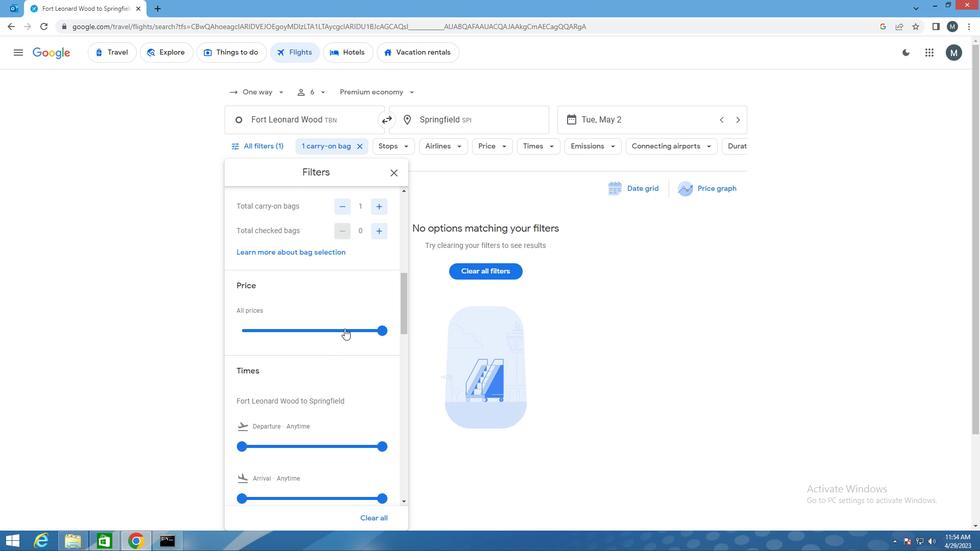 
Action: Mouse pressed left at (344, 329)
Screenshot: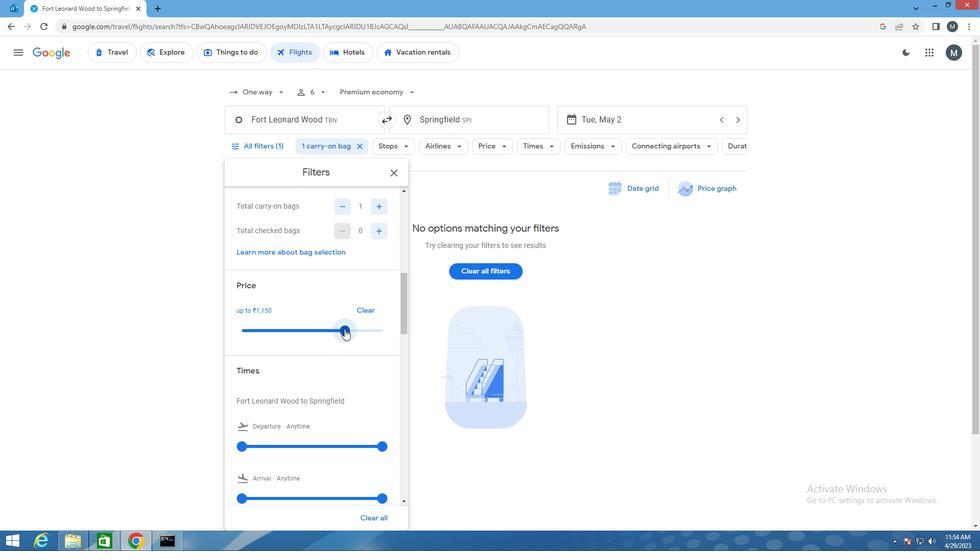 
Action: Mouse moved to (274, 341)
Screenshot: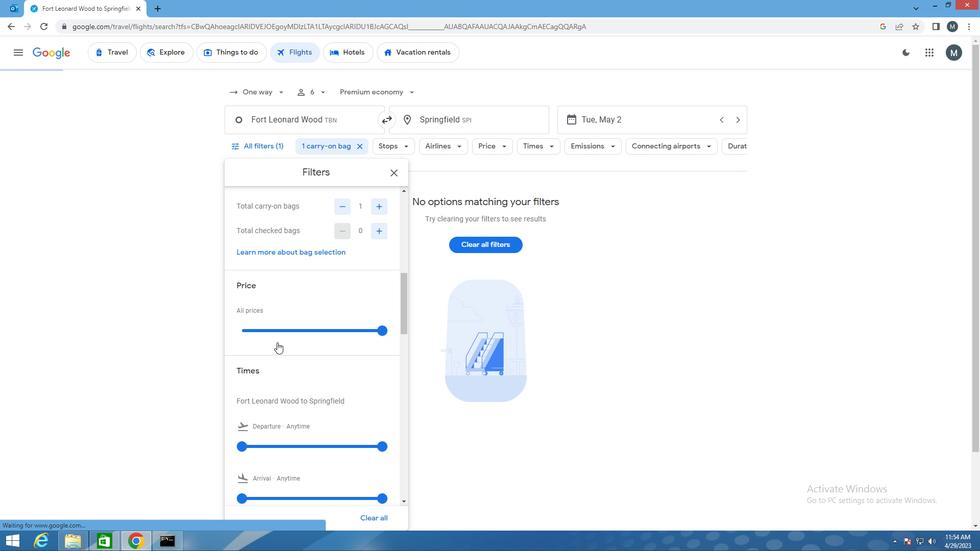 
Action: Mouse scrolled (274, 340) with delta (0, 0)
Screenshot: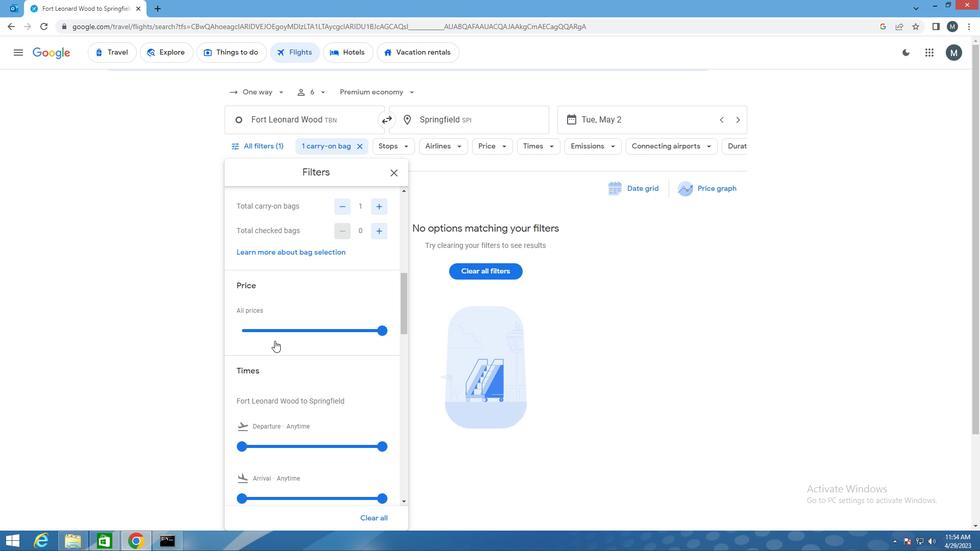 
Action: Mouse moved to (287, 352)
Screenshot: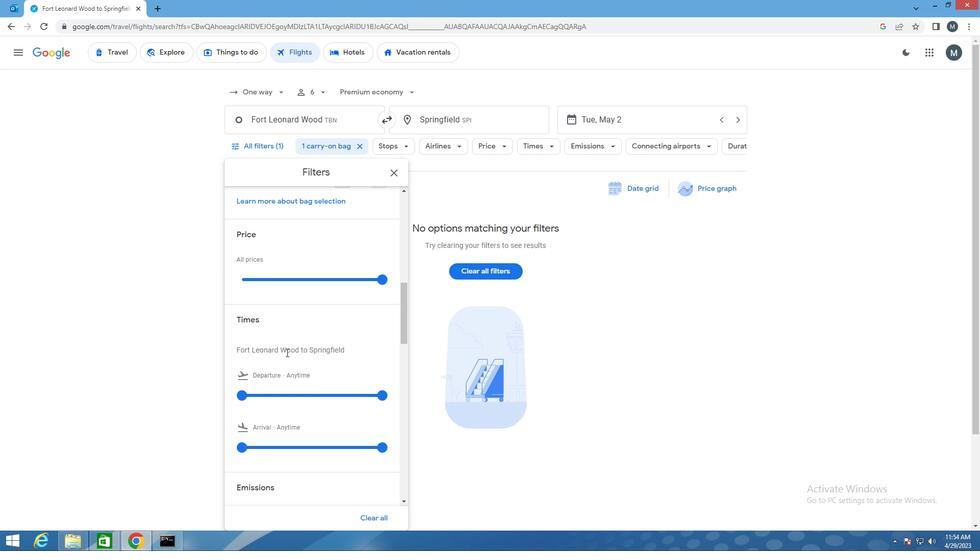 
Action: Mouse scrolled (287, 352) with delta (0, 0)
Screenshot: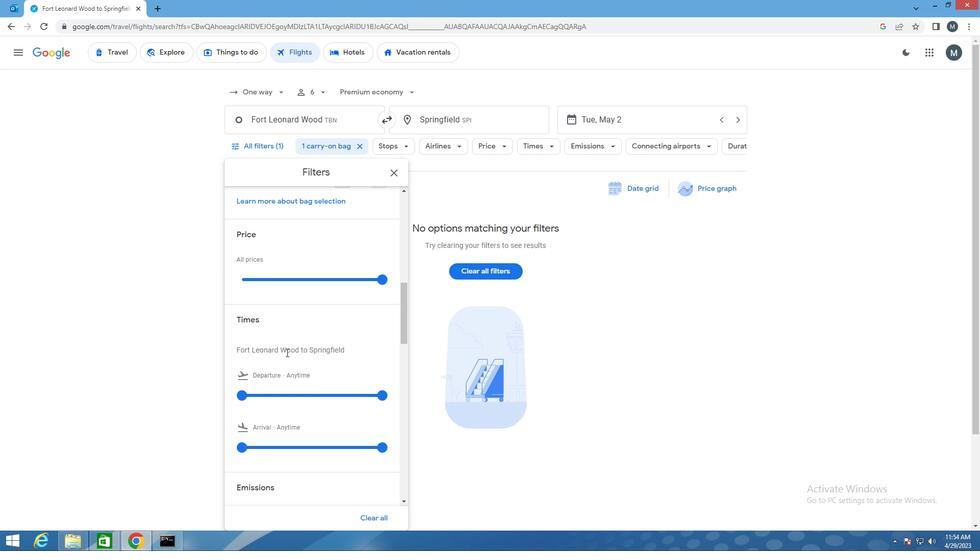 
Action: Mouse moved to (335, 343)
Screenshot: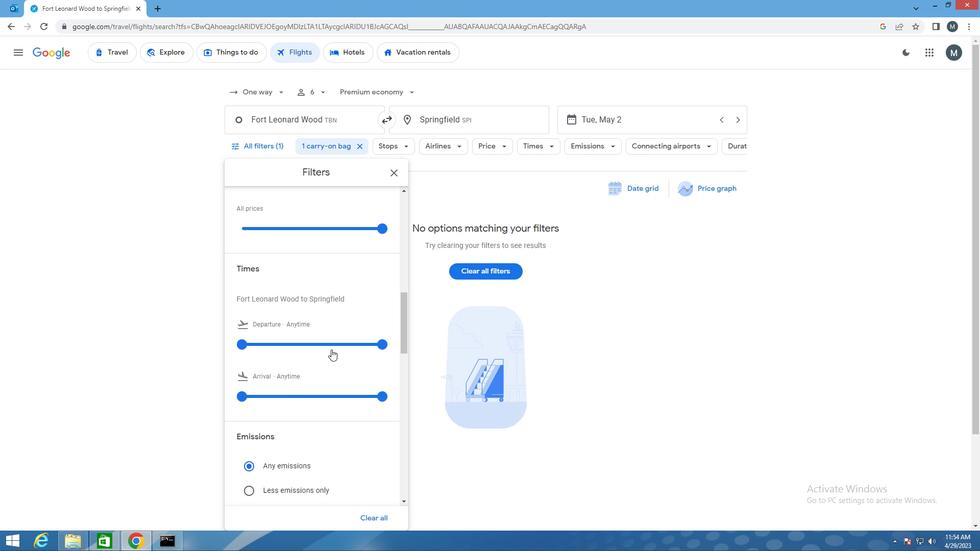 
Action: Mouse pressed left at (335, 343)
Screenshot: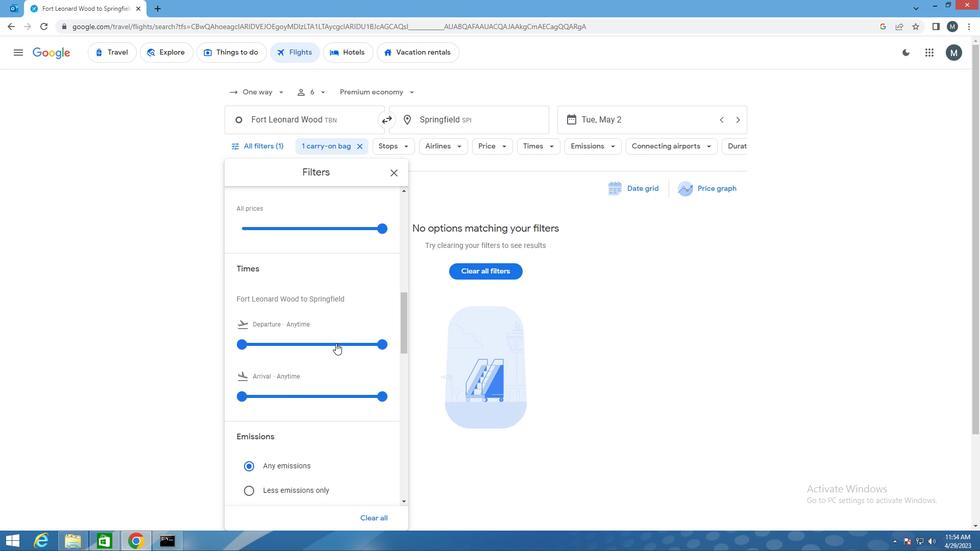 
Action: Mouse moved to (237, 341)
Screenshot: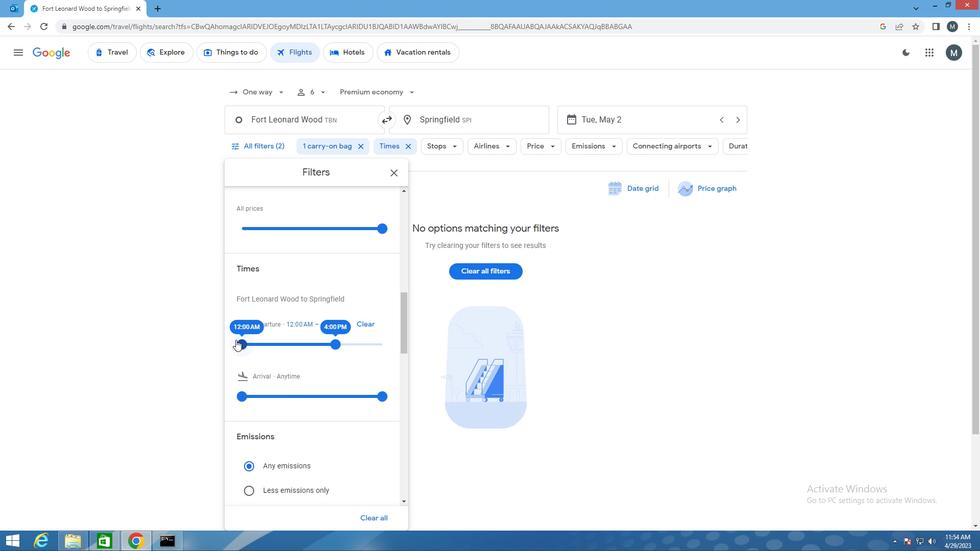 
Action: Mouse pressed left at (237, 341)
Screenshot: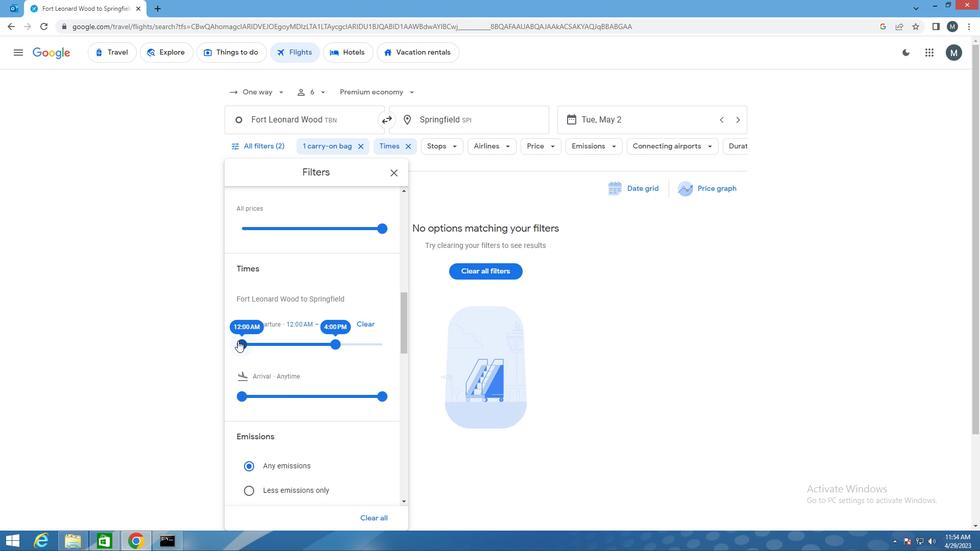 
Action: Mouse moved to (335, 342)
Screenshot: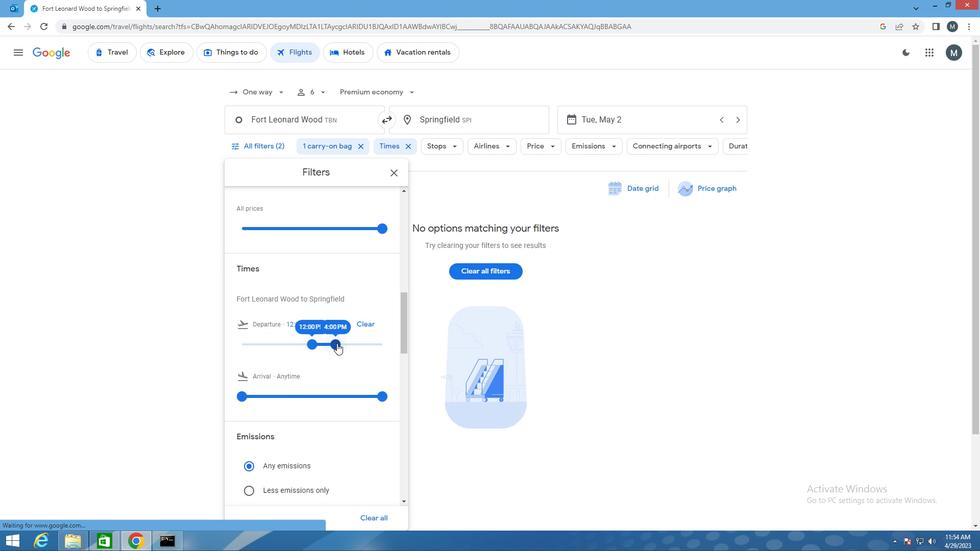 
Action: Mouse pressed left at (335, 342)
Screenshot: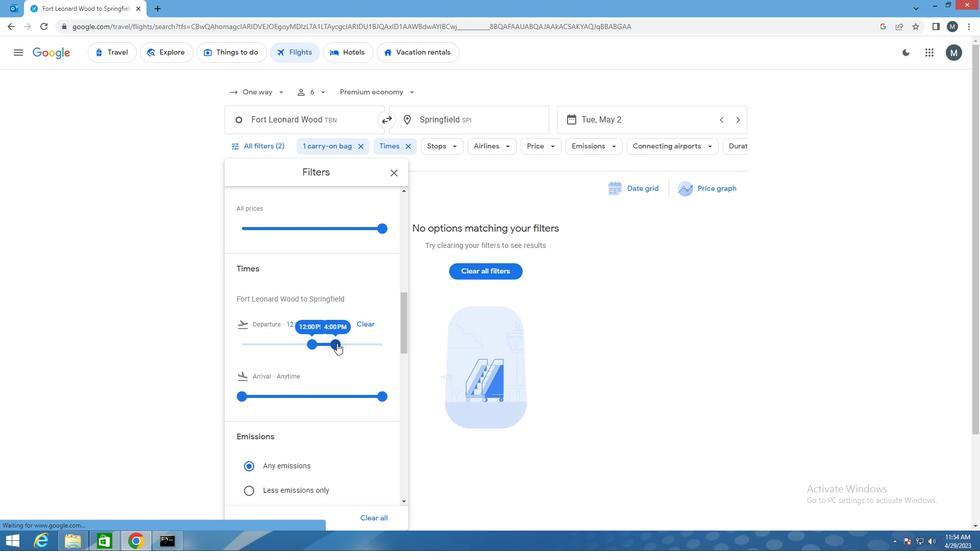 
Action: Mouse moved to (314, 343)
Screenshot: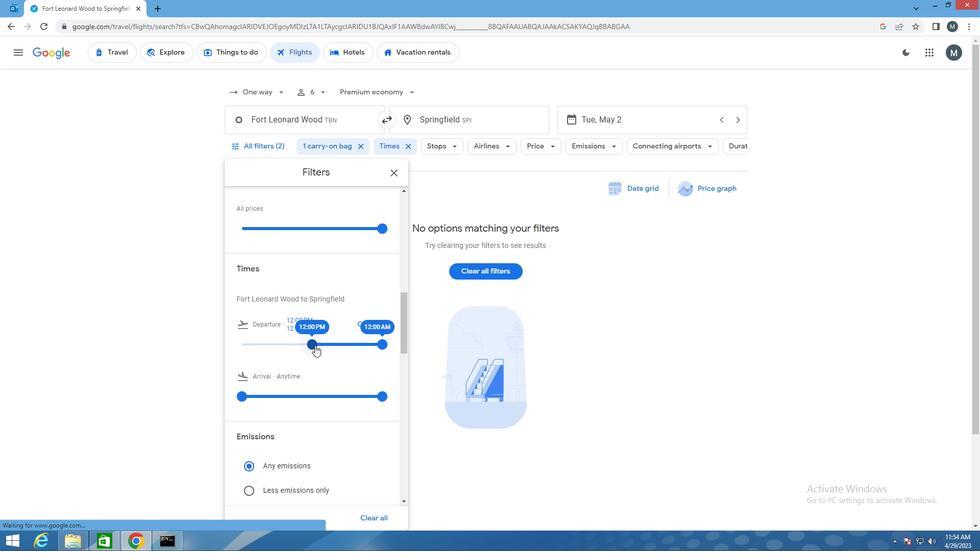 
Action: Mouse pressed left at (314, 343)
Screenshot: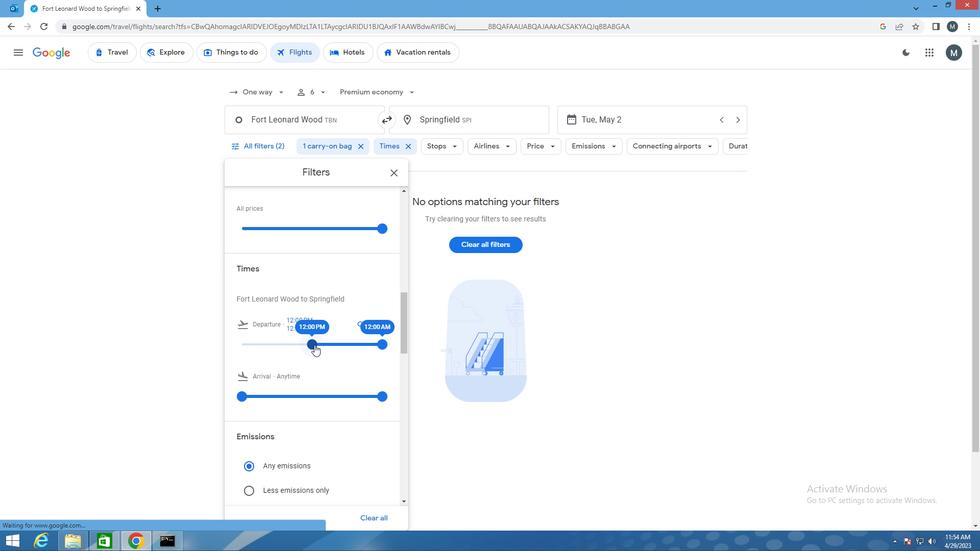 
Action: Mouse moved to (330, 345)
Screenshot: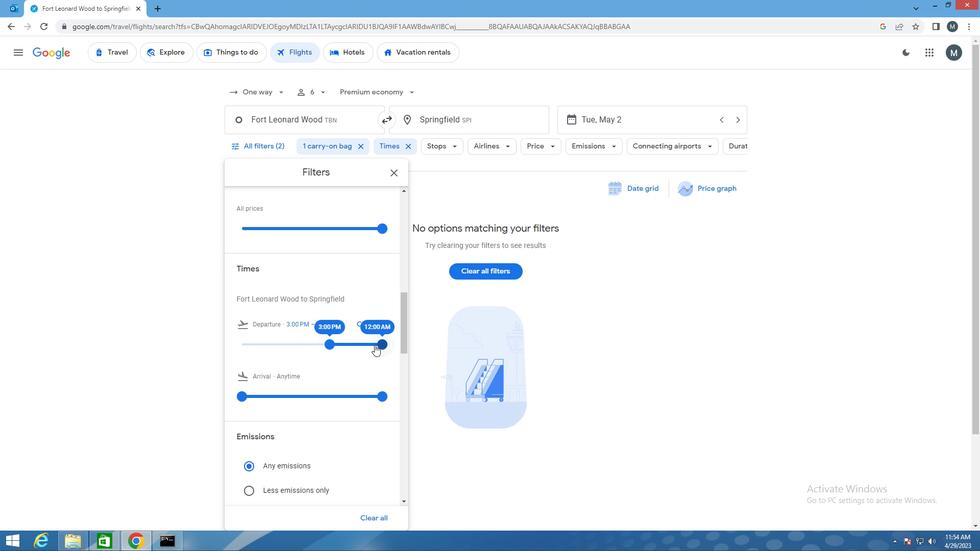 
Action: Mouse pressed left at (330, 345)
Screenshot: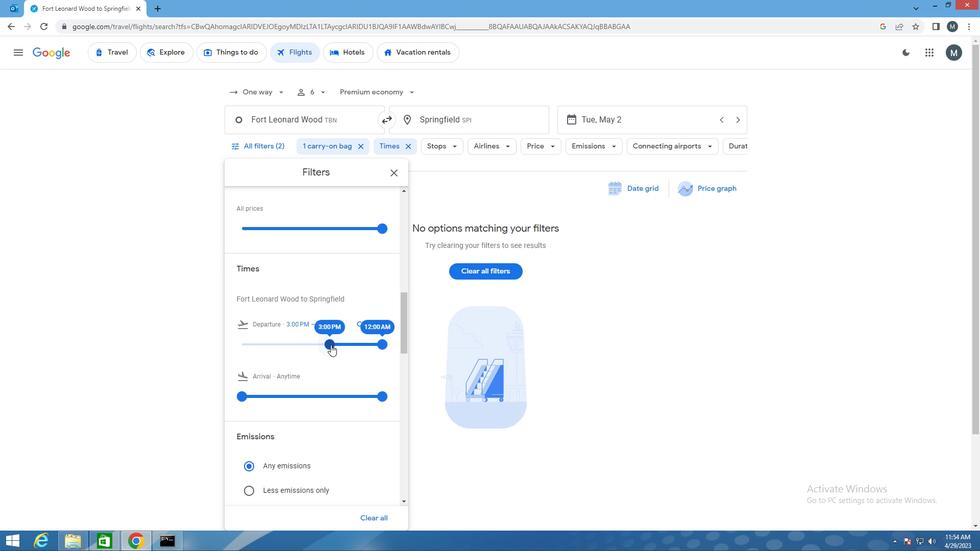 
Action: Mouse moved to (382, 344)
Screenshot: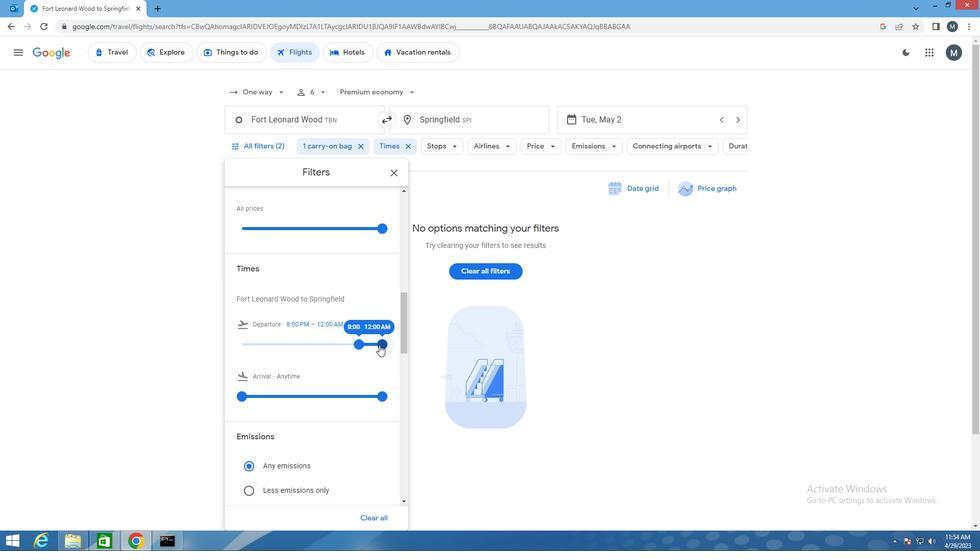 
Action: Mouse pressed left at (382, 344)
Screenshot: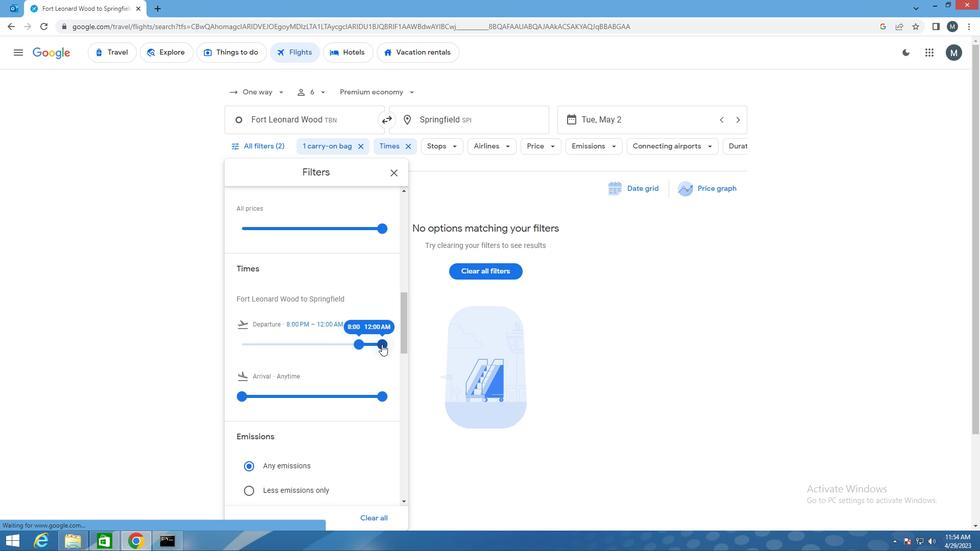 
Action: Mouse moved to (353, 345)
Screenshot: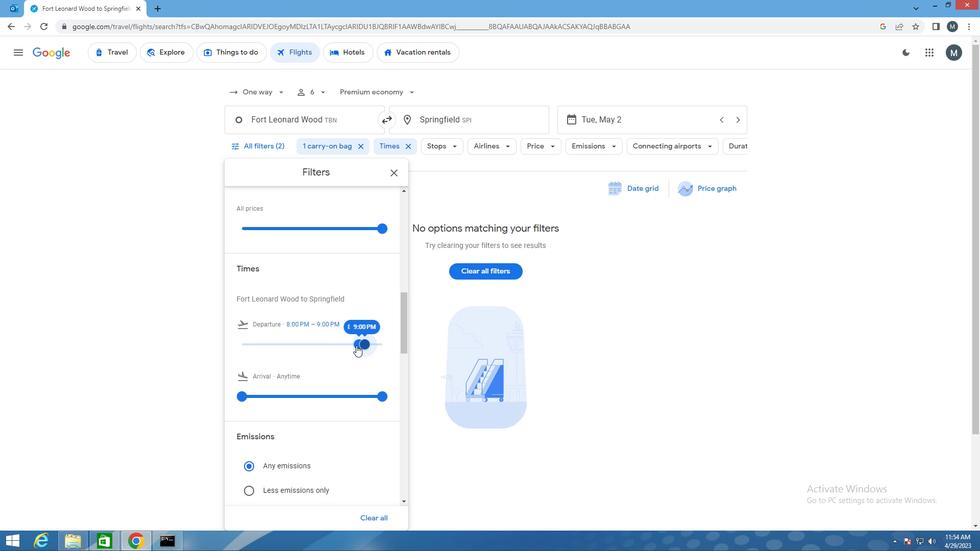 
Action: Mouse scrolled (353, 344) with delta (0, 0)
Screenshot: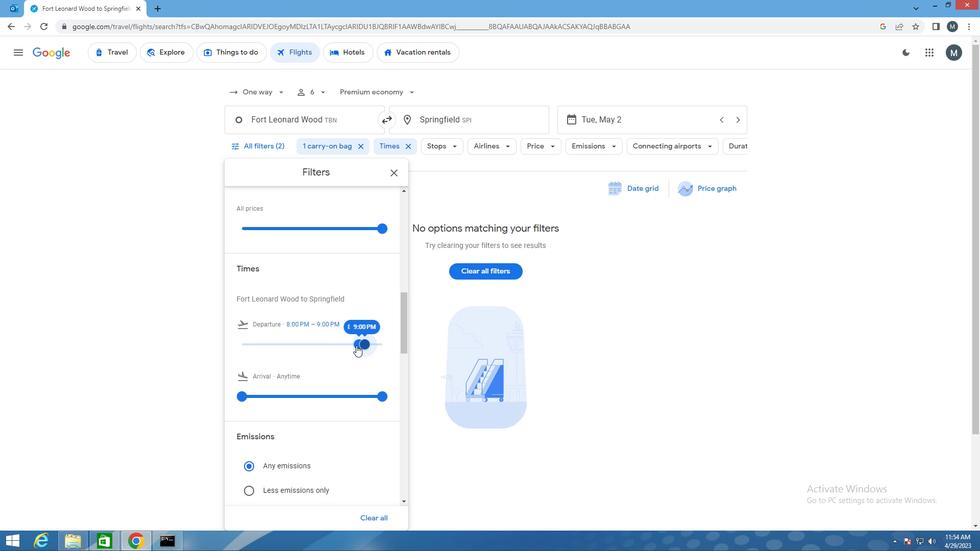 
Action: Mouse scrolled (353, 344) with delta (0, 0)
Screenshot: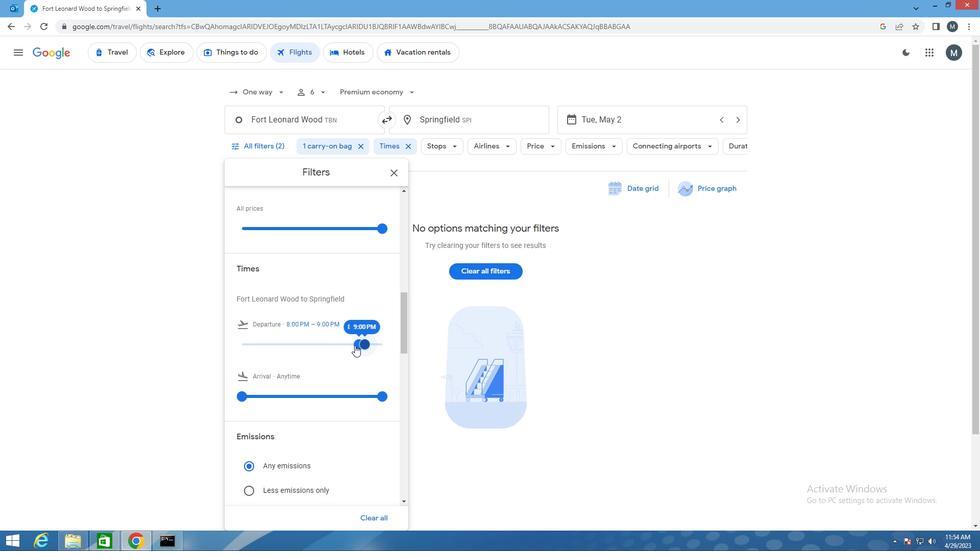 
Action: Mouse moved to (352, 345)
Screenshot: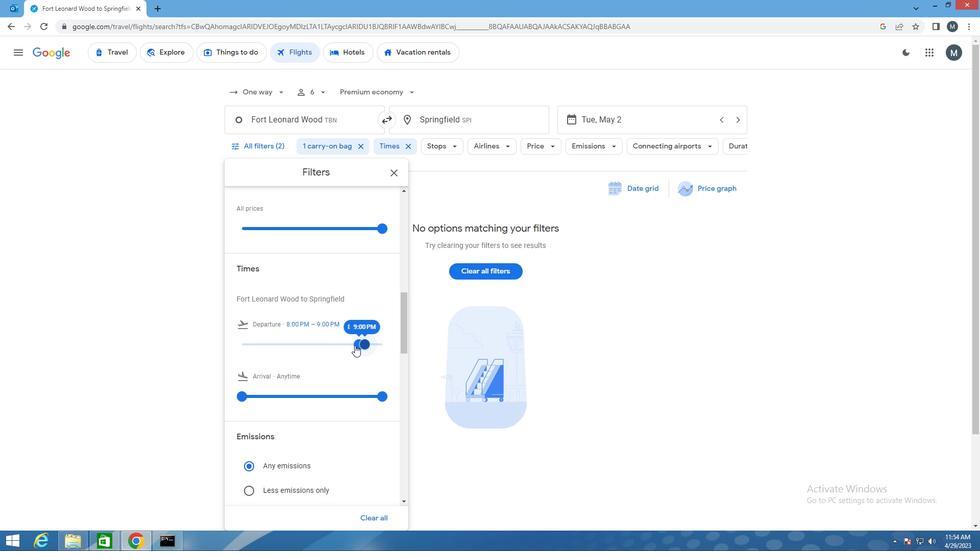 
Action: Mouse scrolled (352, 344) with delta (0, 0)
Screenshot: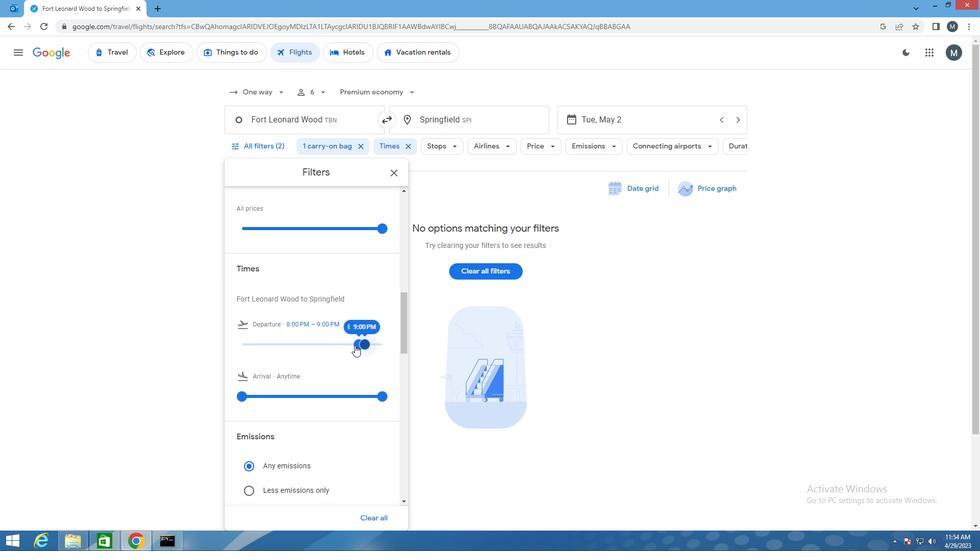 
Action: Mouse moved to (352, 345)
Screenshot: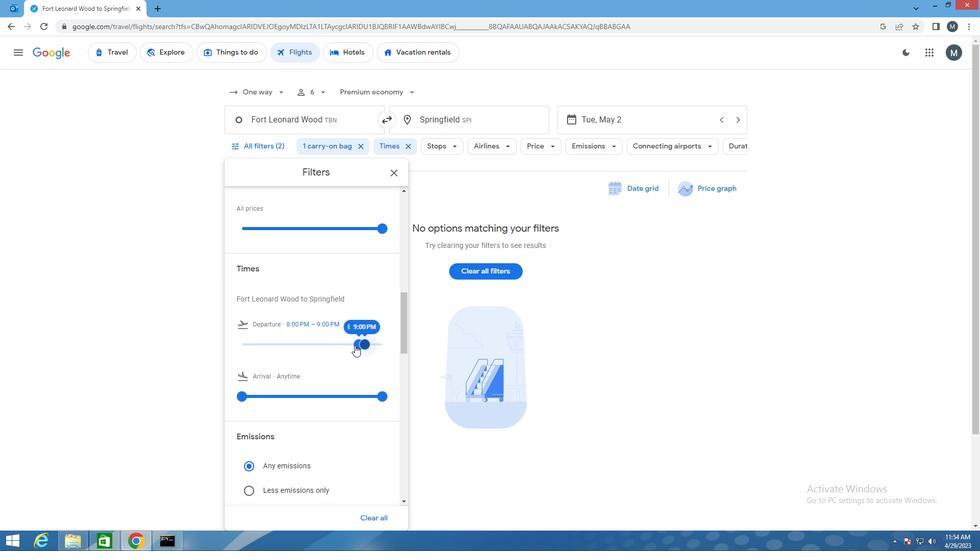 
Action: Mouse scrolled (352, 344) with delta (0, 0)
Screenshot: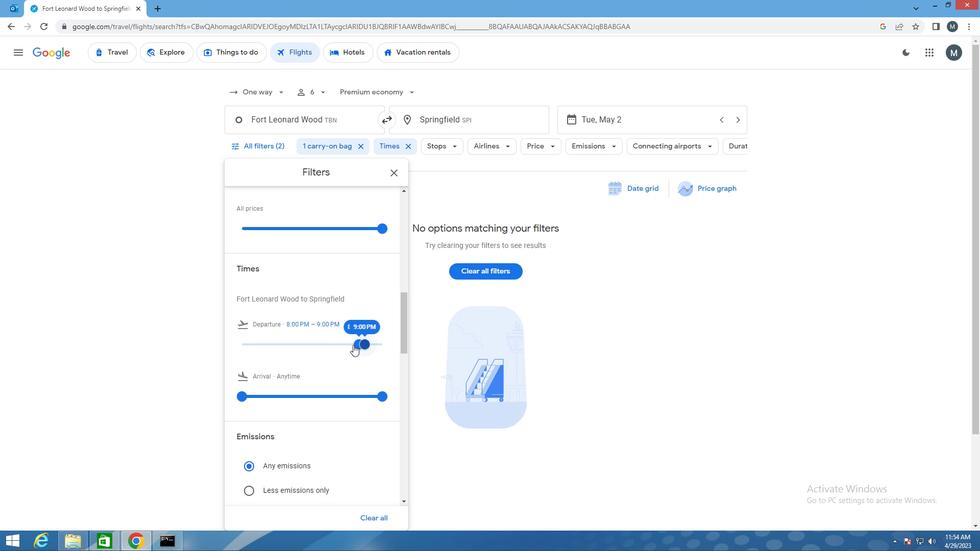 
Action: Mouse moved to (350, 345)
Screenshot: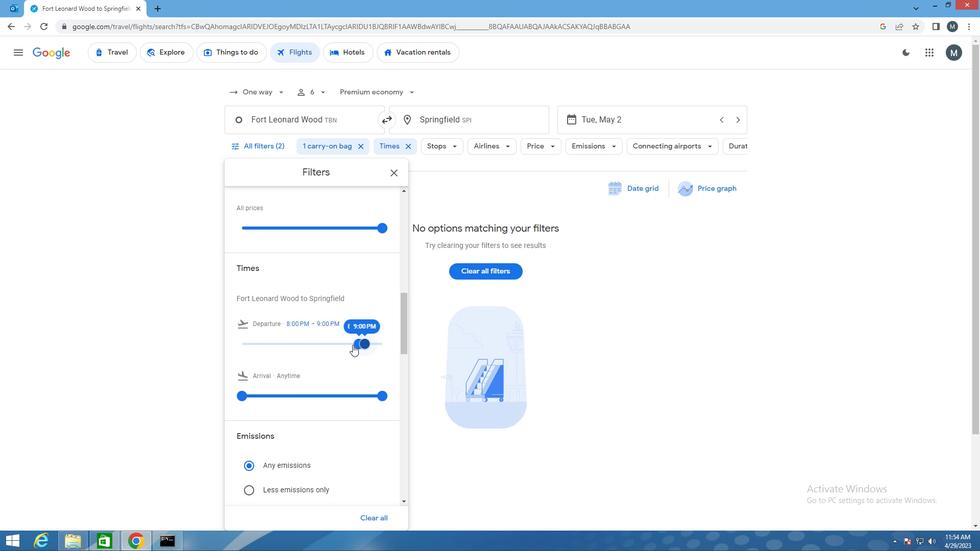 
Action: Mouse scrolled (350, 345) with delta (0, 0)
Screenshot: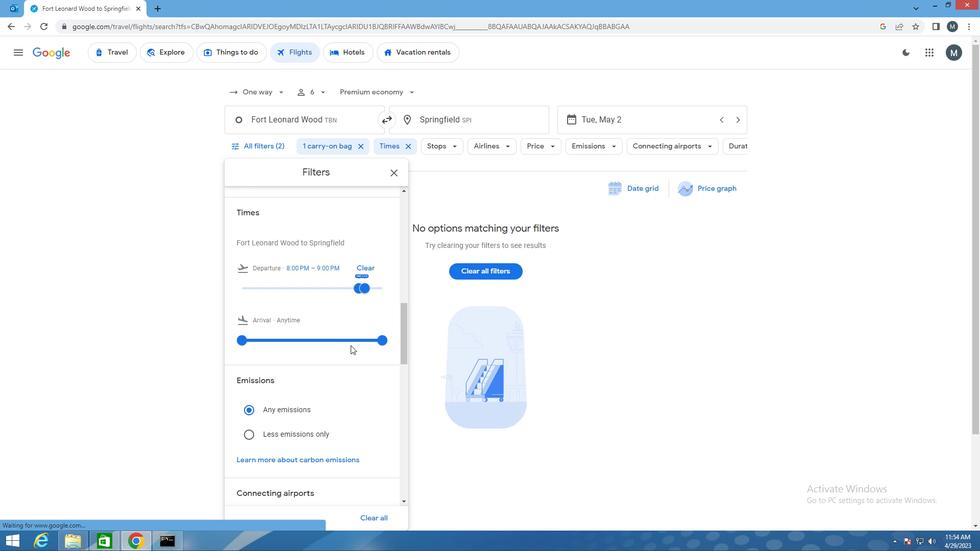 
Action: Mouse scrolled (350, 345) with delta (0, 0)
Screenshot: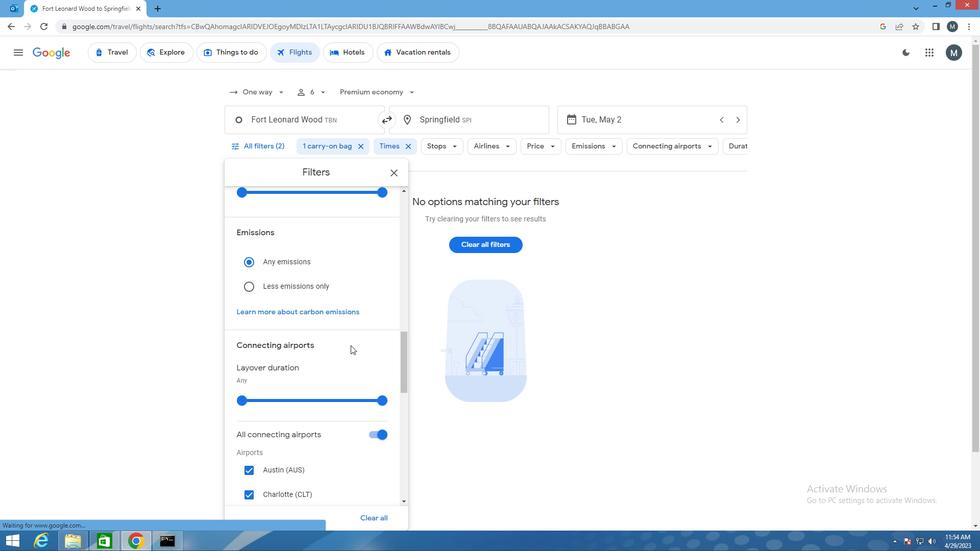 
Action: Mouse moved to (403, 175)
Screenshot: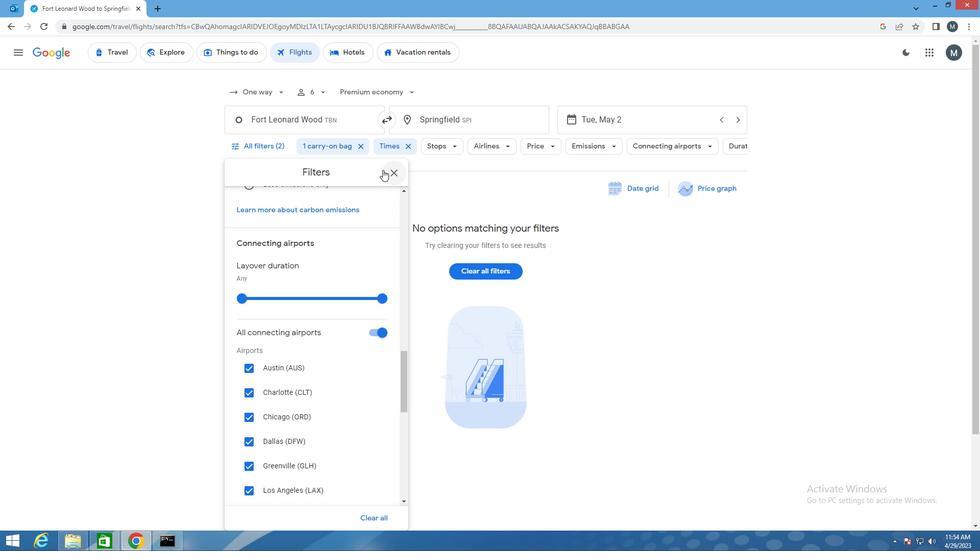 
Action: Mouse pressed left at (403, 175)
Screenshot: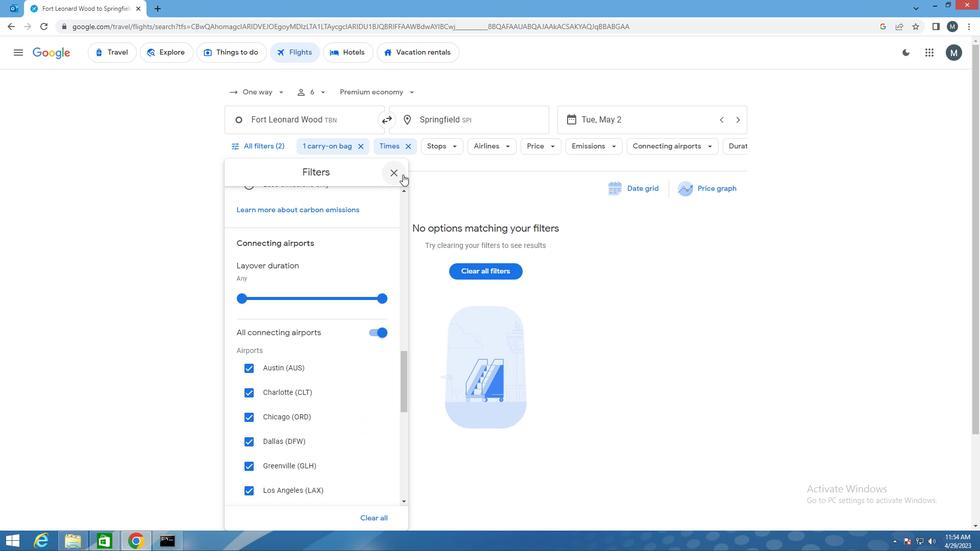 
